 Task:  Click on Hockey In the Cross-Check Hockey League click on  Pick Sheet Your name Mia Mitchell Team name Oshawa Generals and  Email softage.2@softage.net Period 1 - 3 Point Game Arizona Coyotes Period 1 - 2 Point Game New York Islanders Period 1 - 1 Point Game New Jersey Devils Period 2 - 3 Point Game Nashville Predators Period 2 - 2 Point Game Montreal Canadiens Period 2 - 1 Point Game Minnesota Wild Period 3 - 3 Point Game Los Angeles Kings Period 3 - 2 Point Game Florida Panthers Period 3 - 1 Point Game Edmonton Oilers Submit pick sheet
Action: Mouse moved to (645, 243)
Screenshot: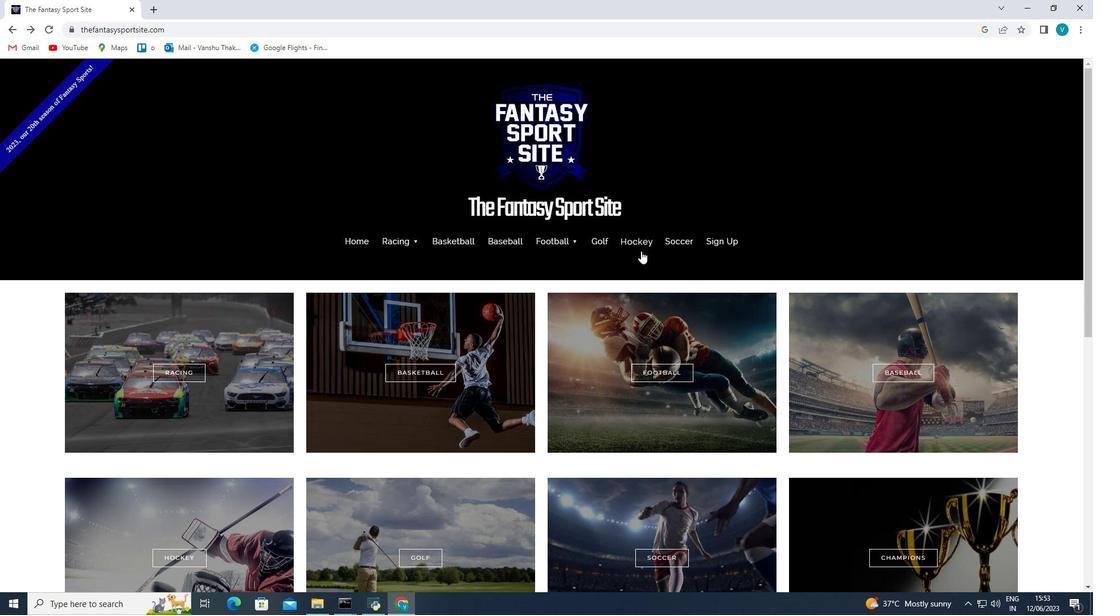 
Action: Mouse pressed left at (645, 243)
Screenshot: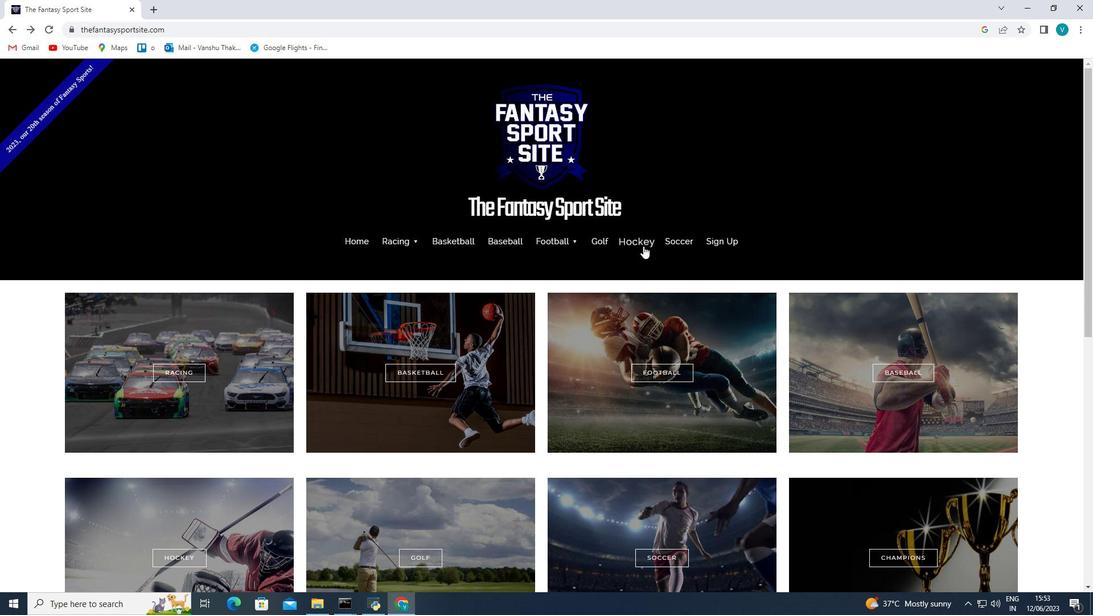 
Action: Mouse moved to (350, 376)
Screenshot: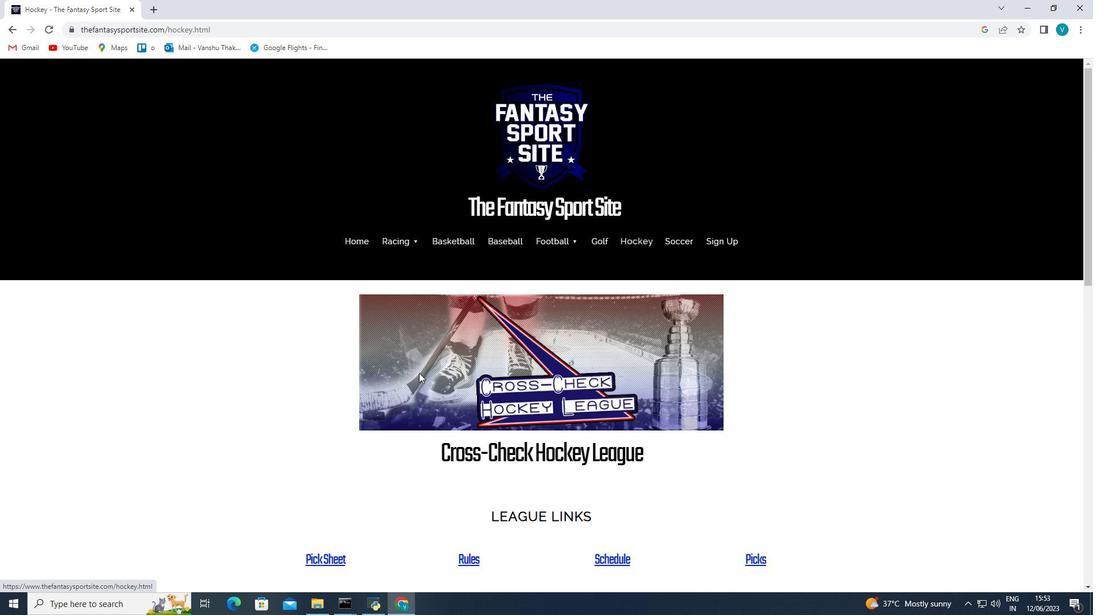 
Action: Mouse scrolled (350, 375) with delta (0, 0)
Screenshot: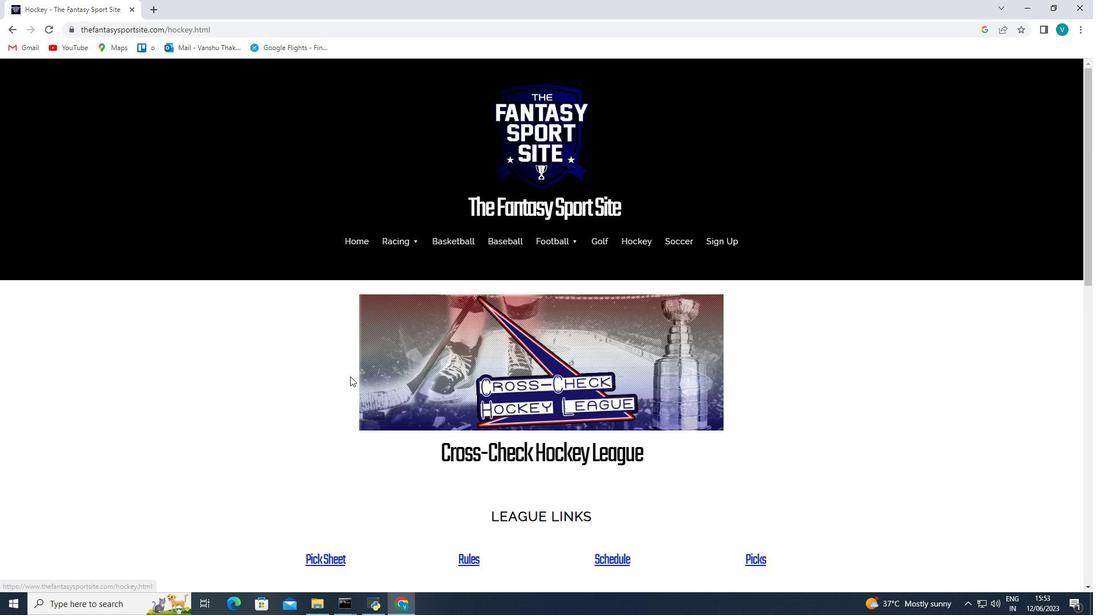 
Action: Mouse scrolled (350, 375) with delta (0, 0)
Screenshot: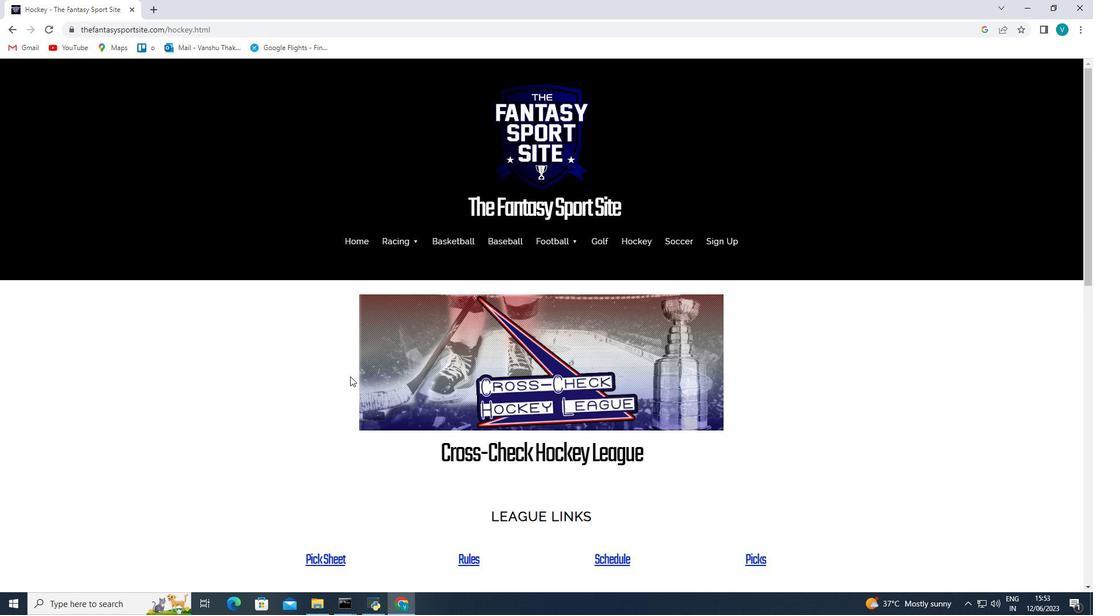 
Action: Mouse moved to (319, 456)
Screenshot: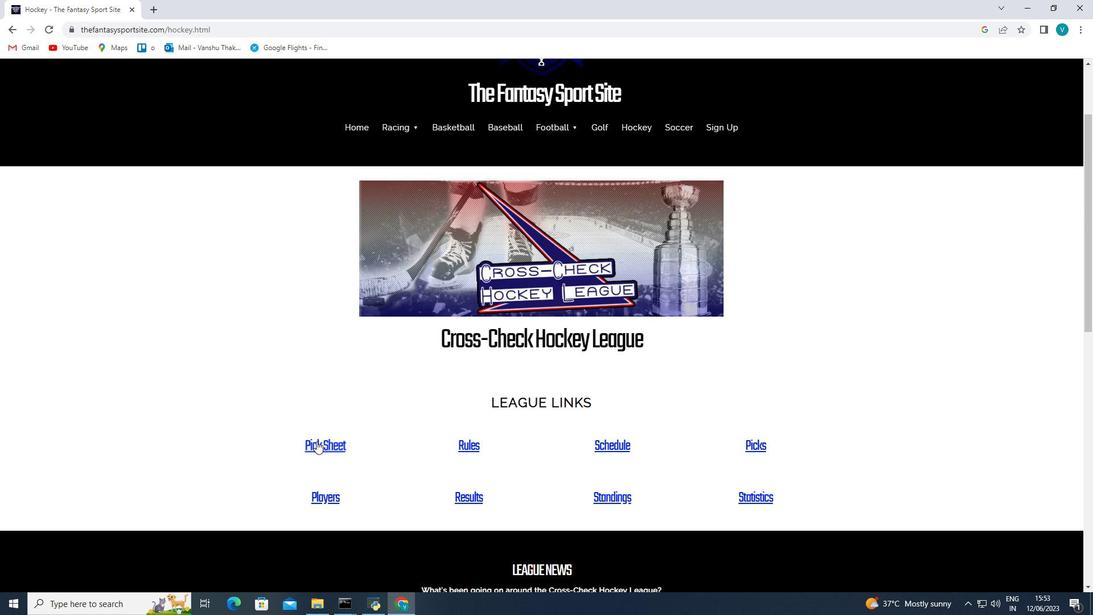 
Action: Mouse pressed left at (319, 456)
Screenshot: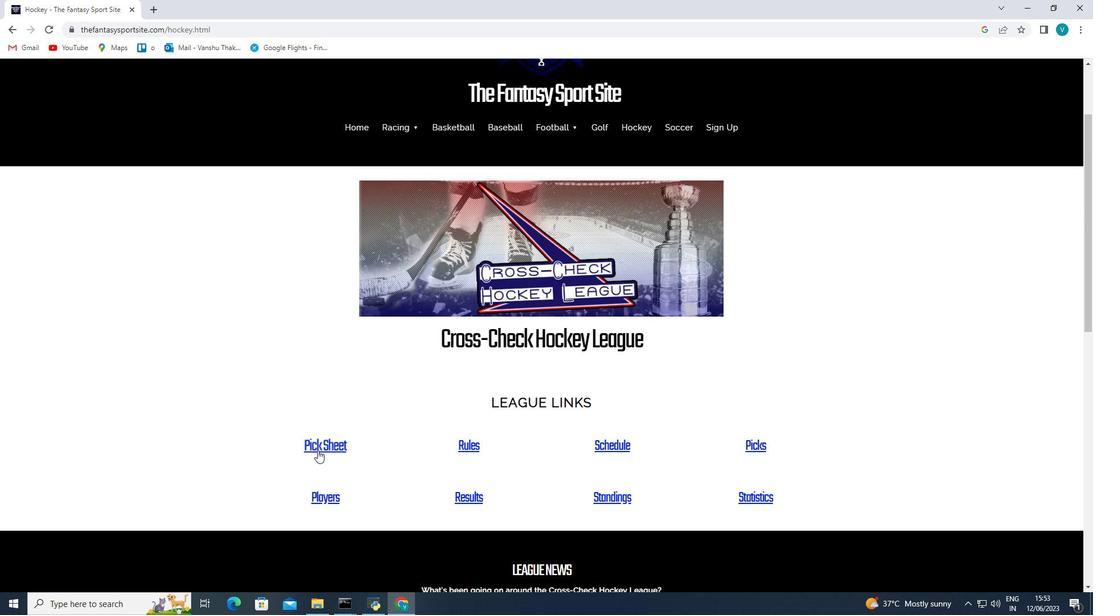 
Action: Mouse moved to (473, 428)
Screenshot: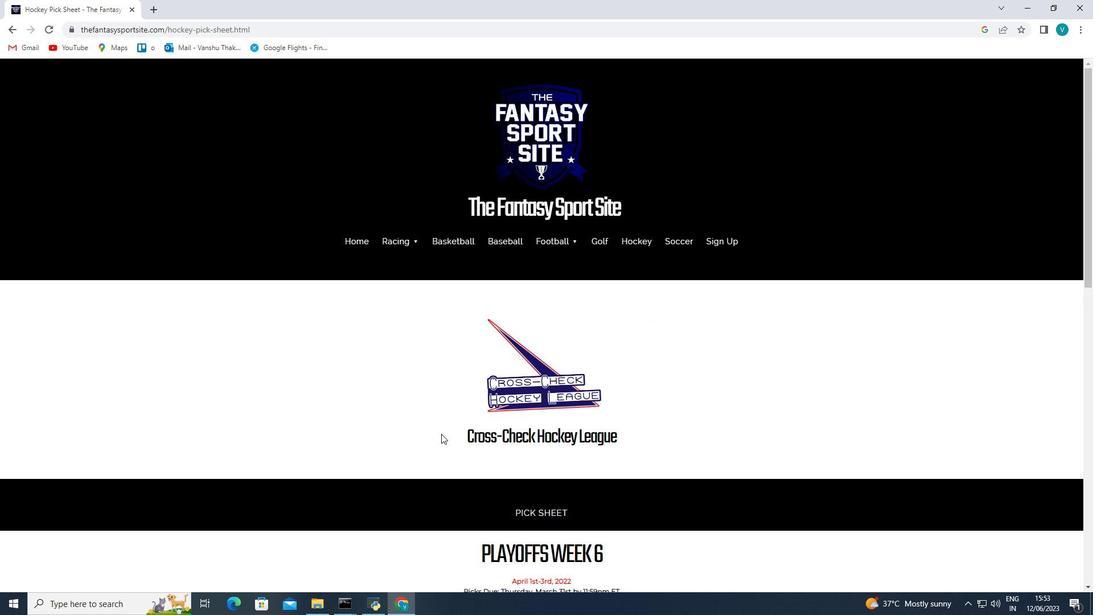 
Action: Mouse scrolled (473, 428) with delta (0, 0)
Screenshot: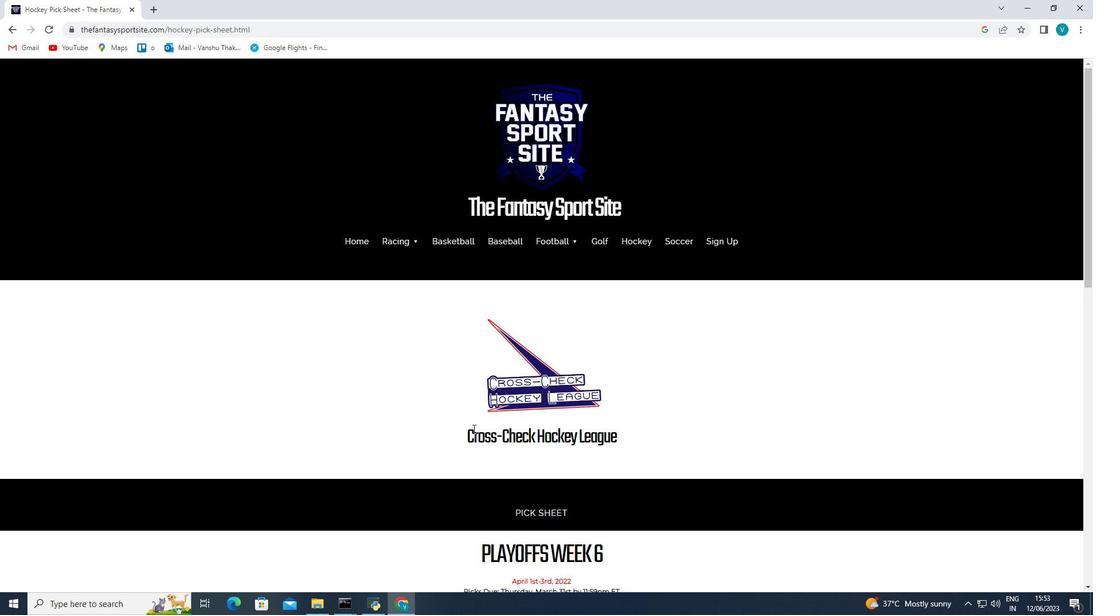 
Action: Mouse scrolled (473, 428) with delta (0, 0)
Screenshot: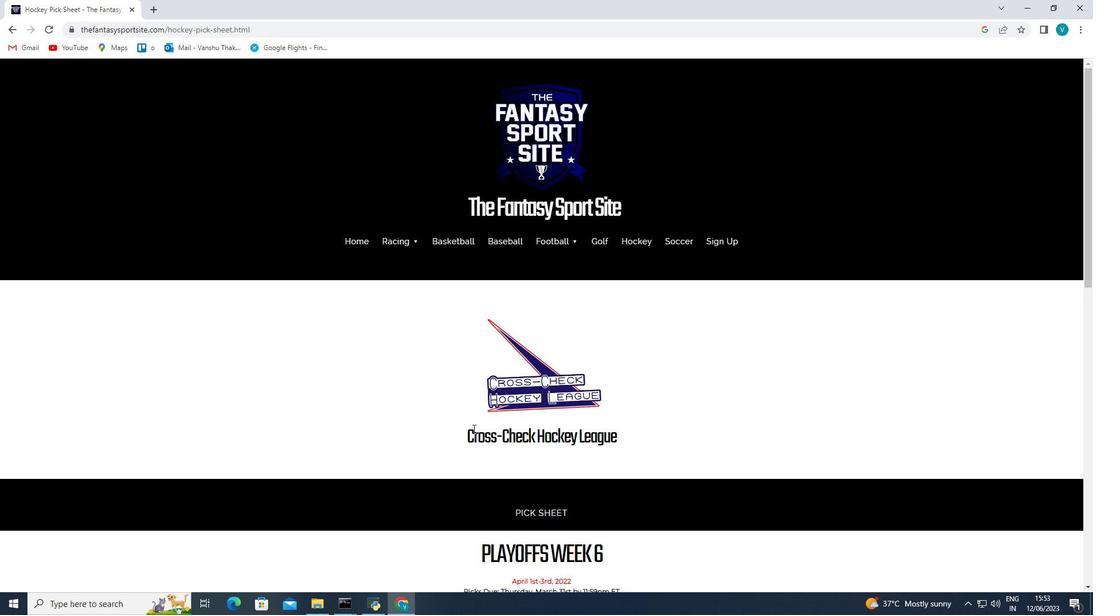 
Action: Mouse moved to (474, 428)
Screenshot: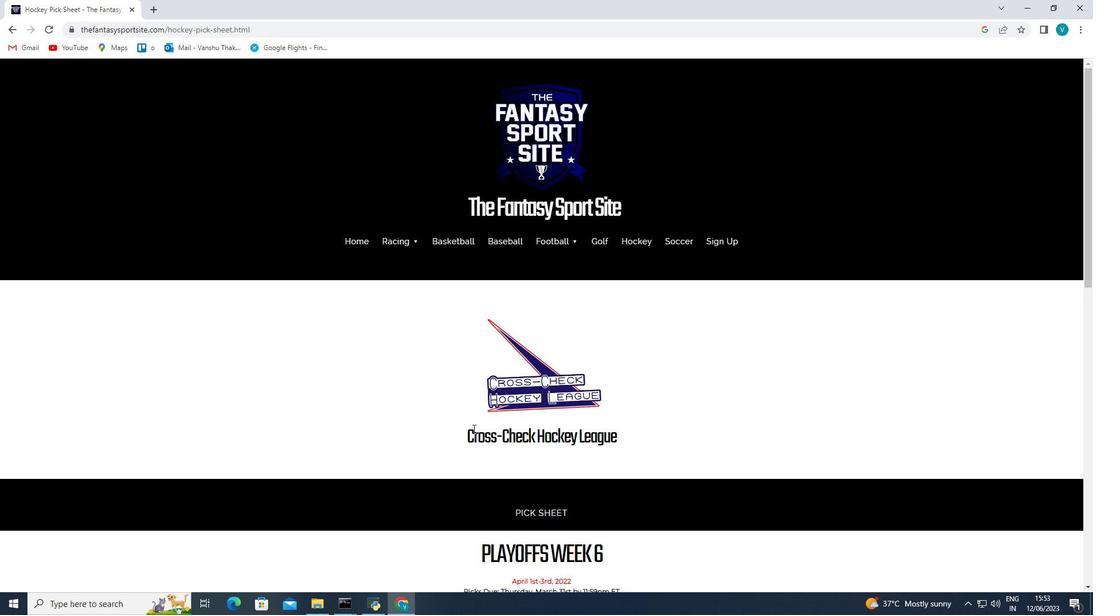 
Action: Mouse scrolled (474, 428) with delta (0, 0)
Screenshot: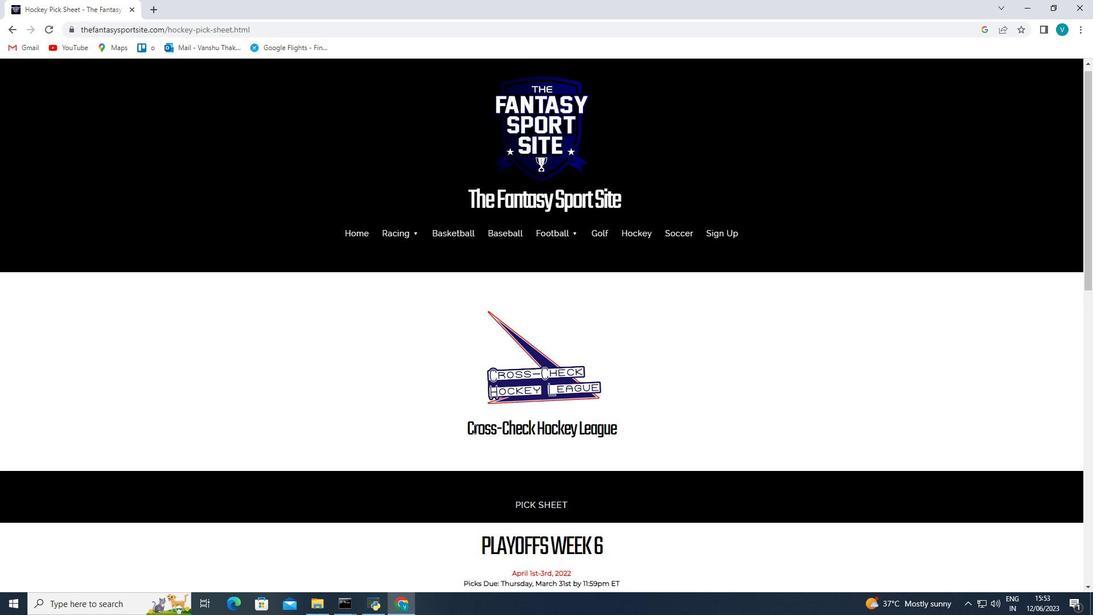 
Action: Mouse scrolled (474, 428) with delta (0, 0)
Screenshot: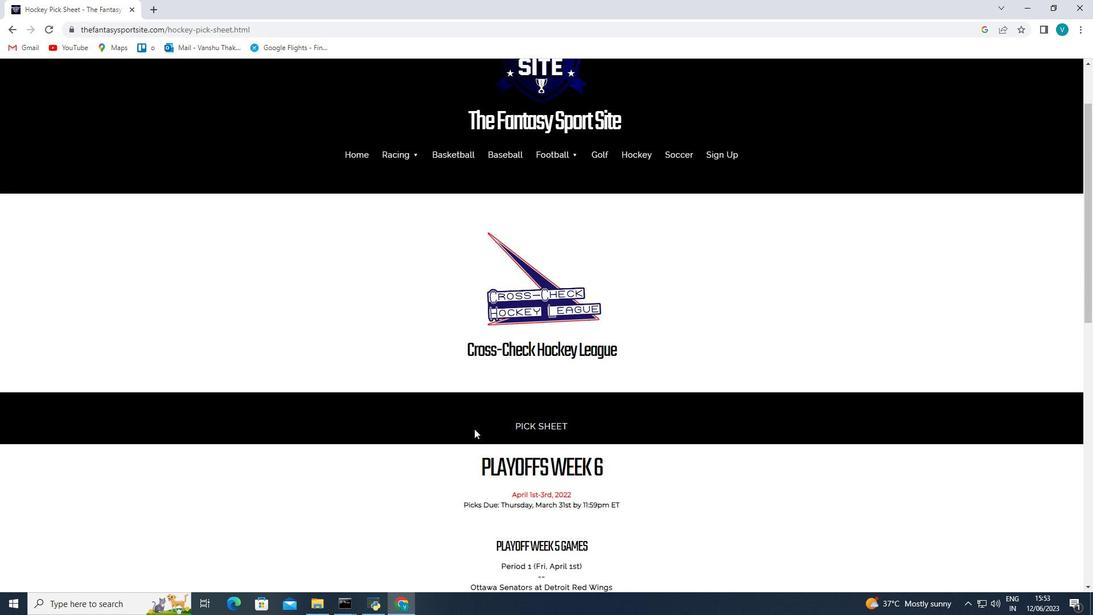 
Action: Mouse scrolled (474, 428) with delta (0, 0)
Screenshot: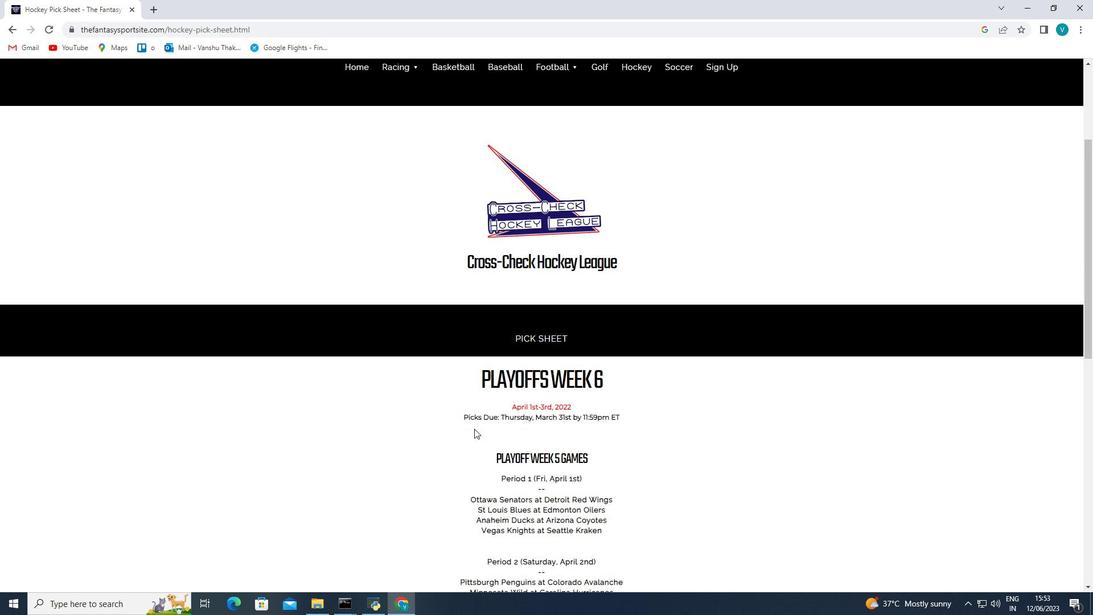 
Action: Mouse scrolled (474, 428) with delta (0, 0)
Screenshot: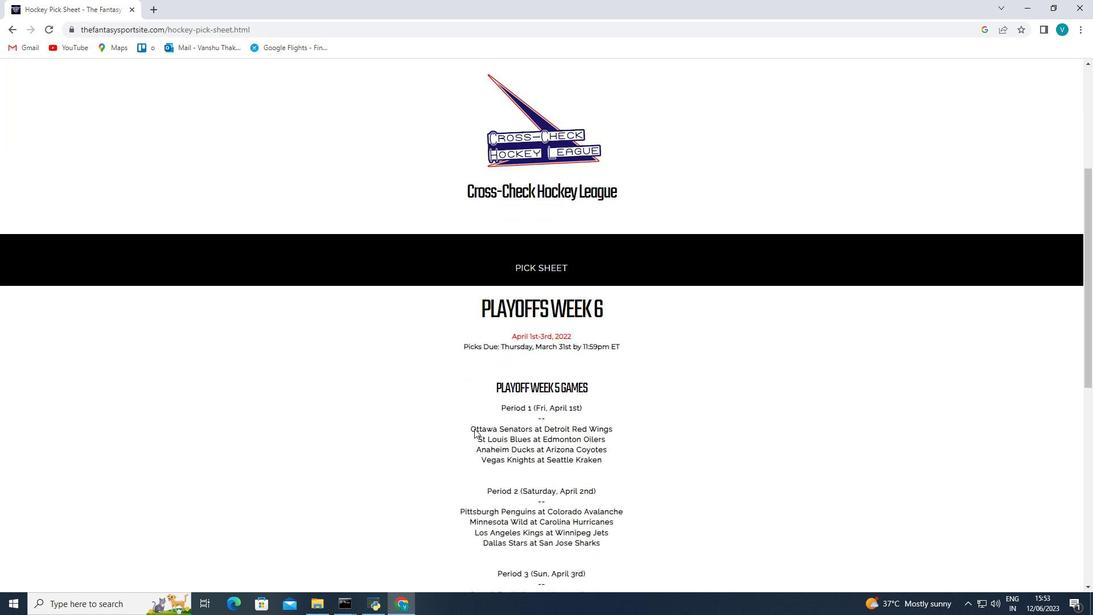 
Action: Mouse moved to (477, 428)
Screenshot: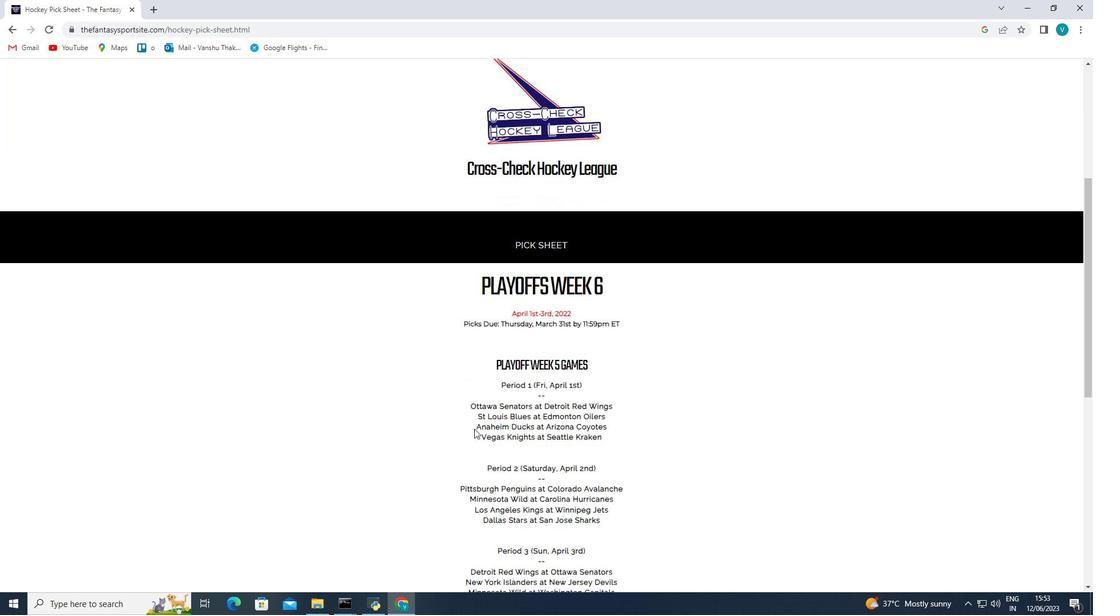
Action: Mouse scrolled (477, 428) with delta (0, 0)
Screenshot: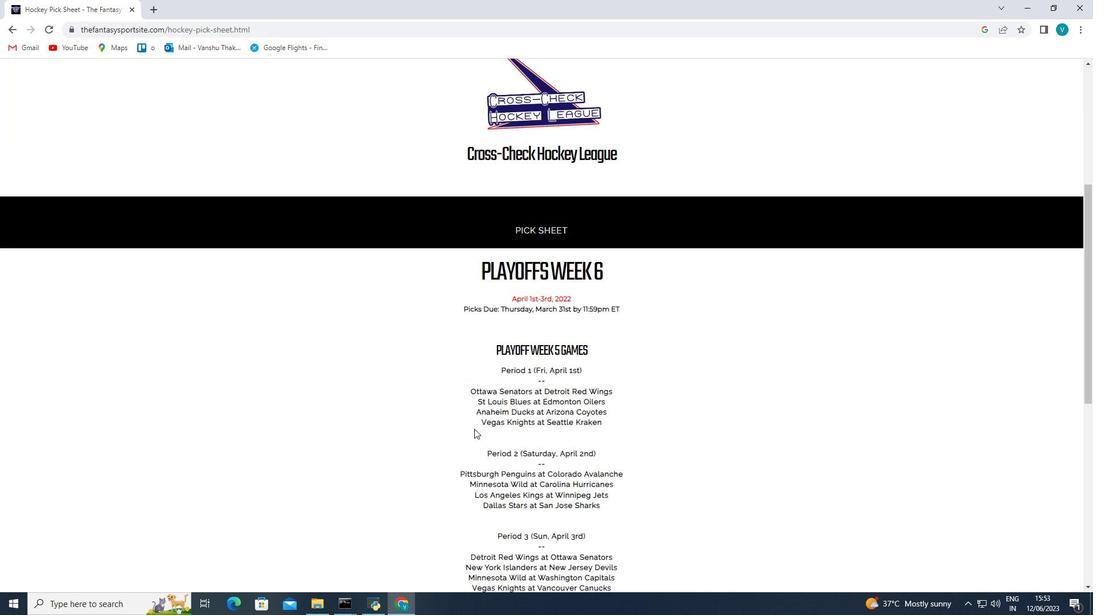 
Action: Mouse moved to (481, 428)
Screenshot: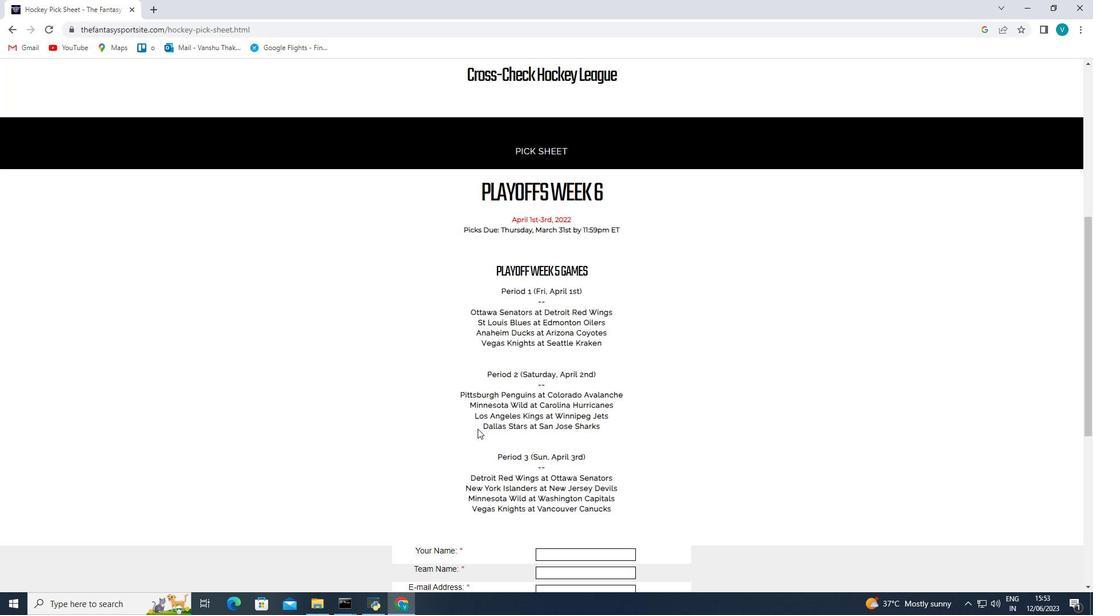 
Action: Mouse scrolled (481, 428) with delta (0, 0)
Screenshot: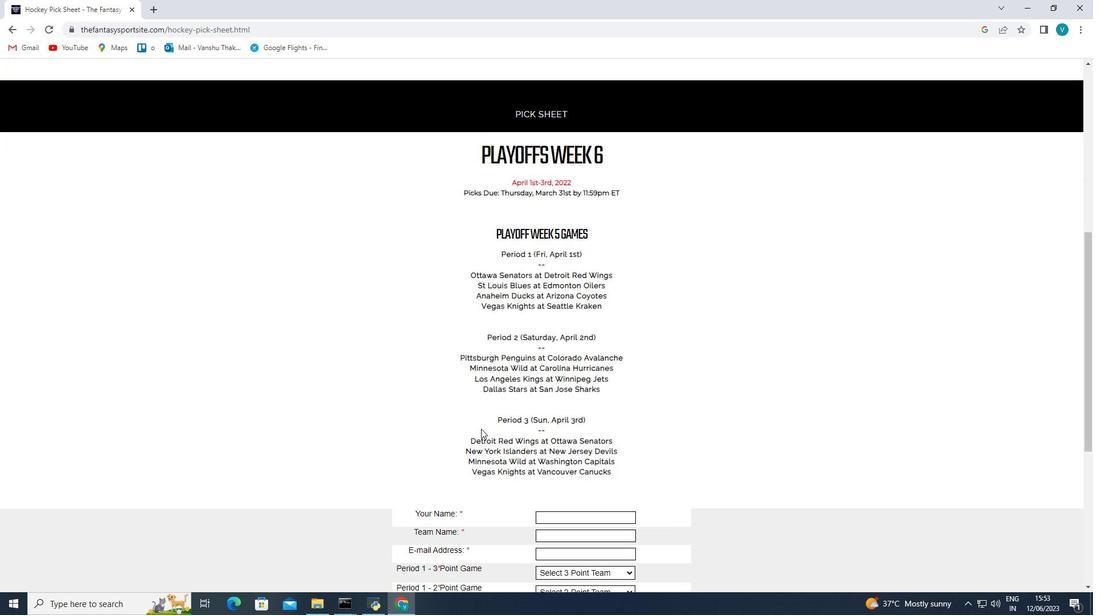 
Action: Mouse scrolled (481, 428) with delta (0, 0)
Screenshot: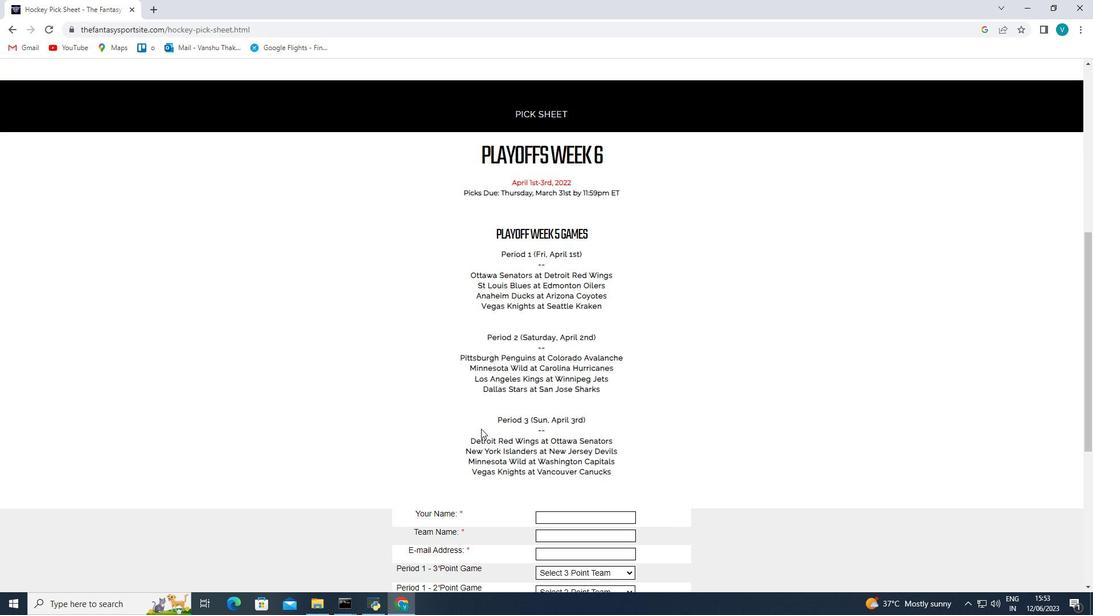 
Action: Mouse scrolled (481, 428) with delta (0, 0)
Screenshot: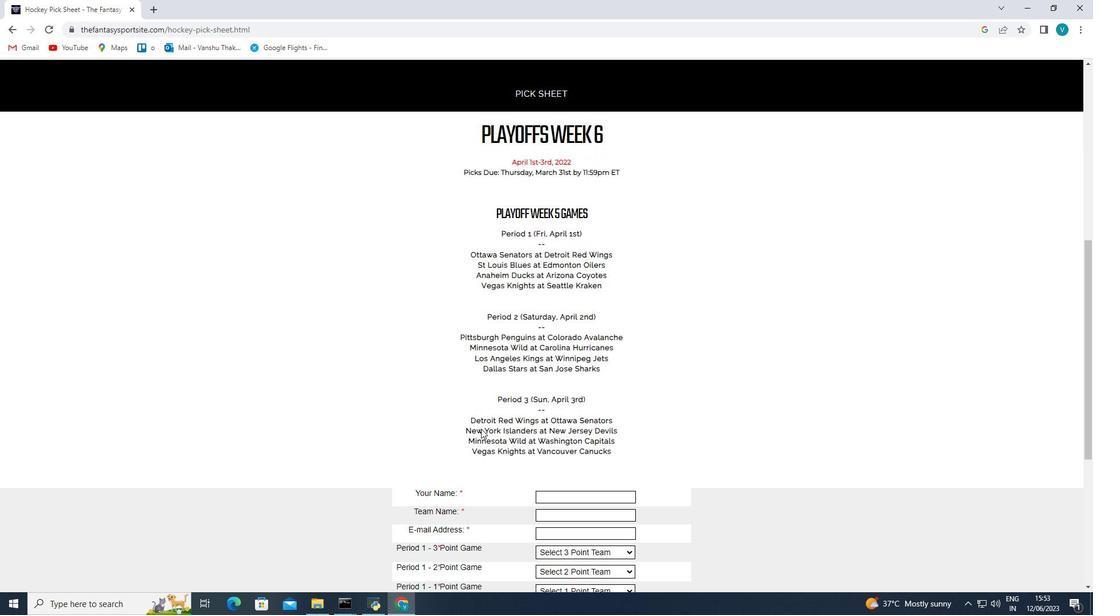 
Action: Mouse scrolled (481, 428) with delta (0, 0)
Screenshot: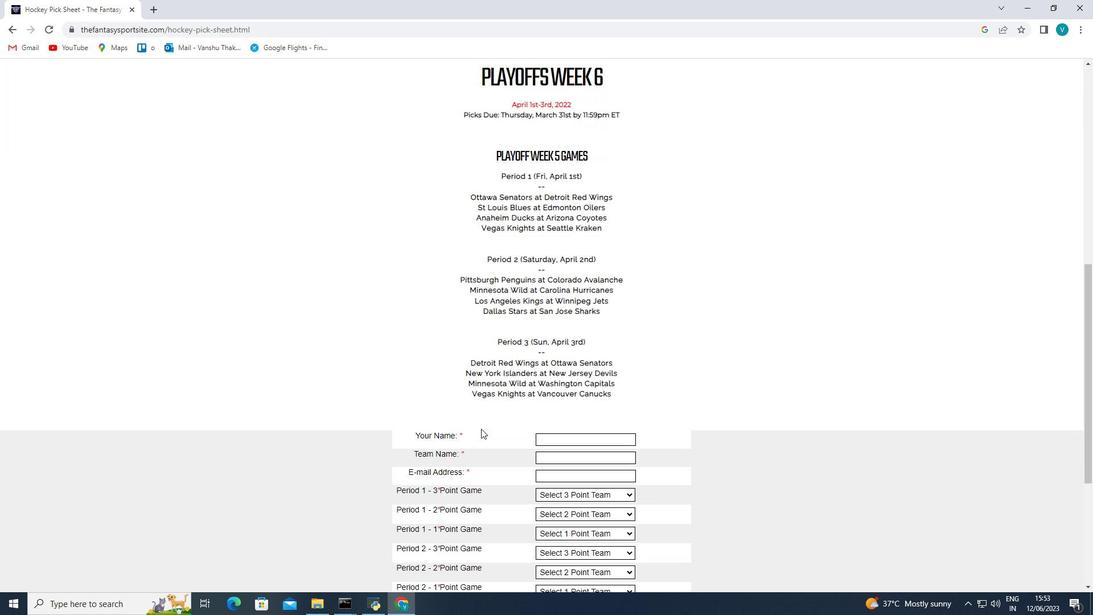 
Action: Mouse moved to (572, 290)
Screenshot: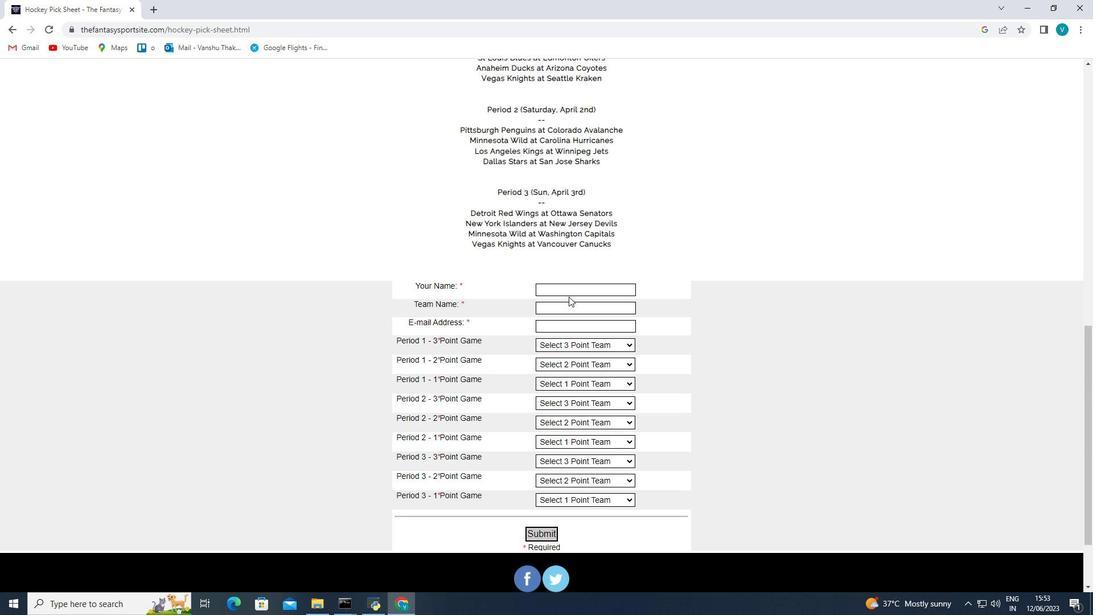 
Action: Mouse pressed left at (572, 290)
Screenshot: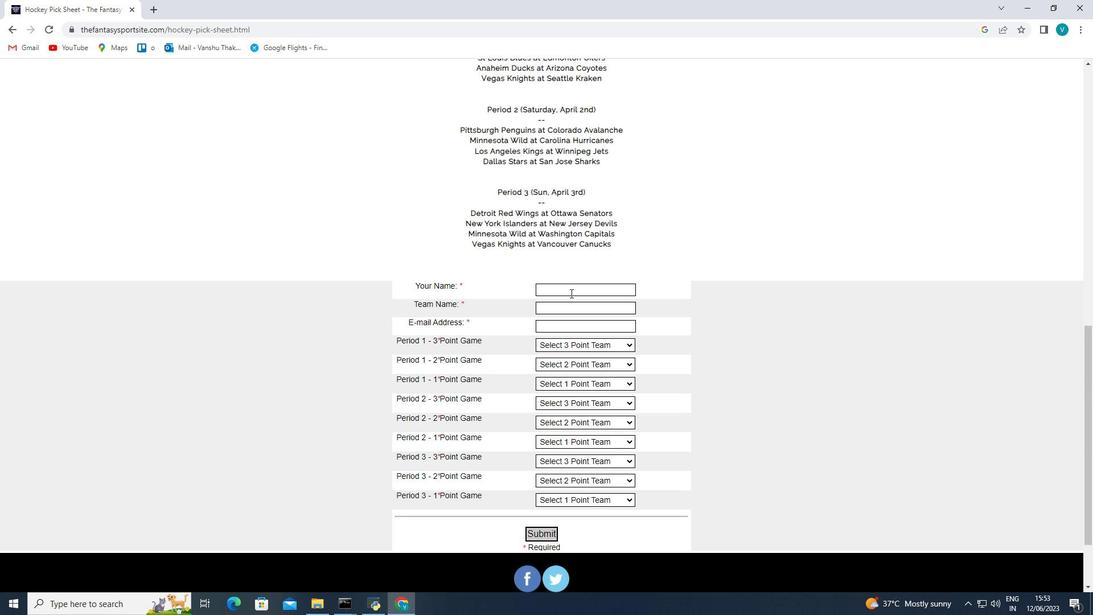 
Action: Key pressed <Key.shift>Mia<Key.space><Key.shift>Mitchell
Screenshot: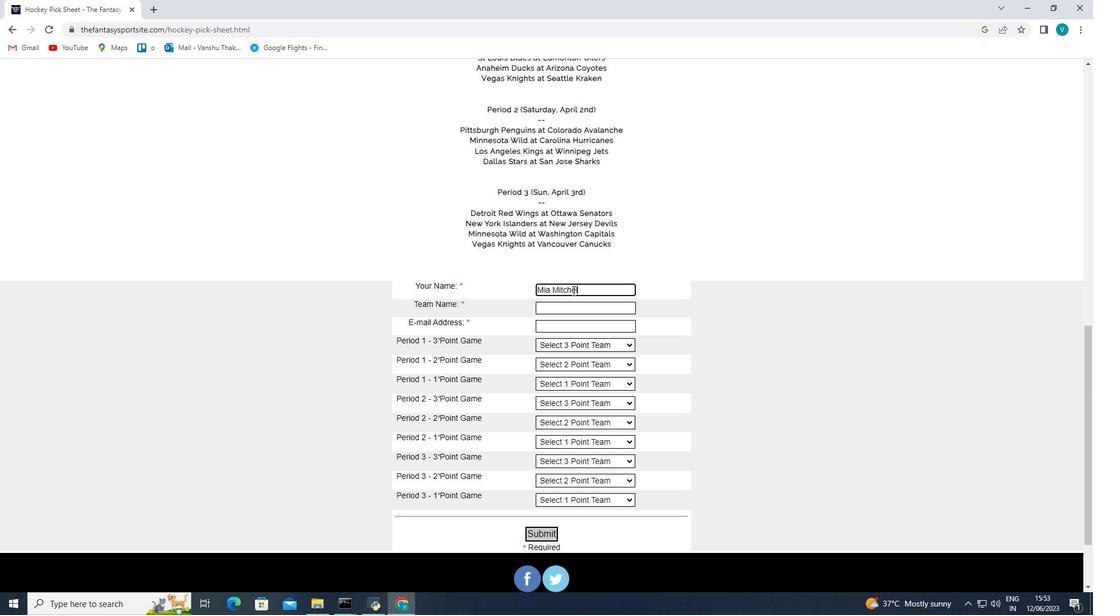 
Action: Mouse moved to (582, 302)
Screenshot: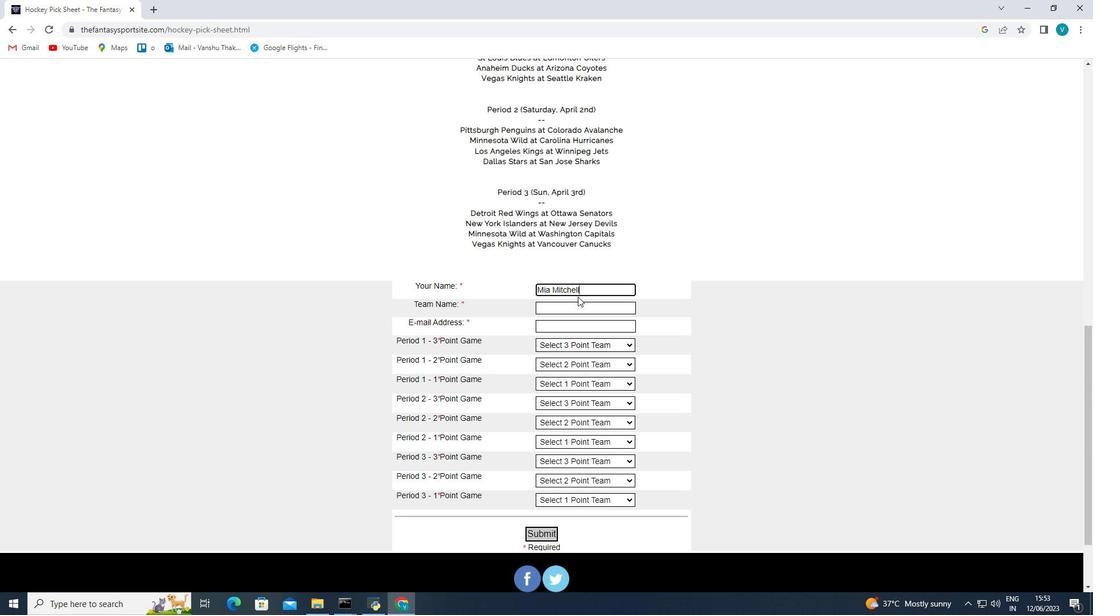 
Action: Mouse pressed left at (582, 302)
Screenshot: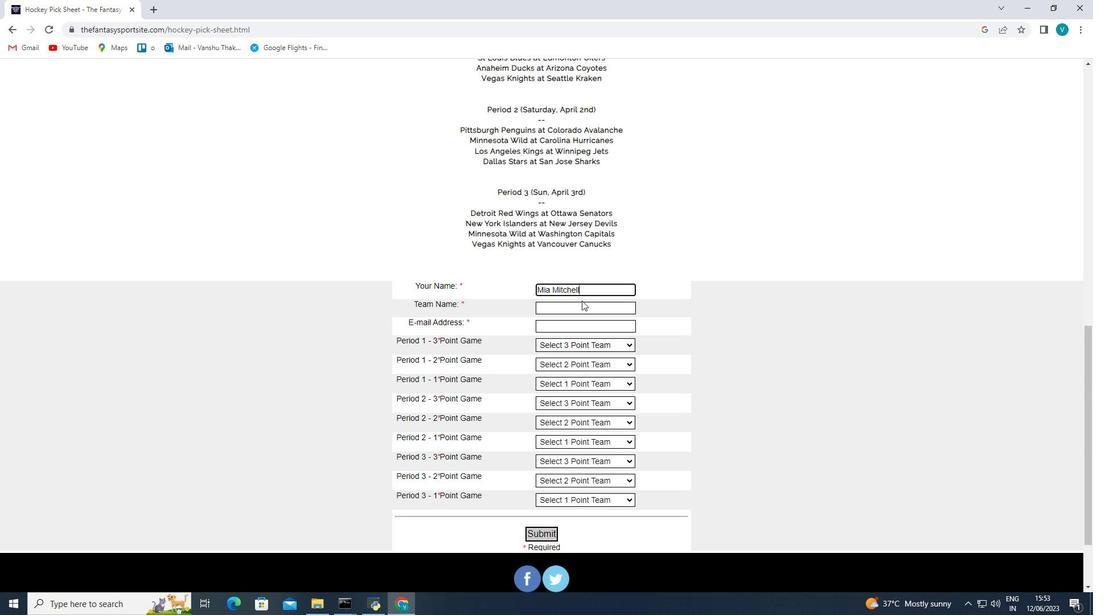 
Action: Key pressed <Key.shift>Oshawa<Key.space><Key.shift>Generals
Screenshot: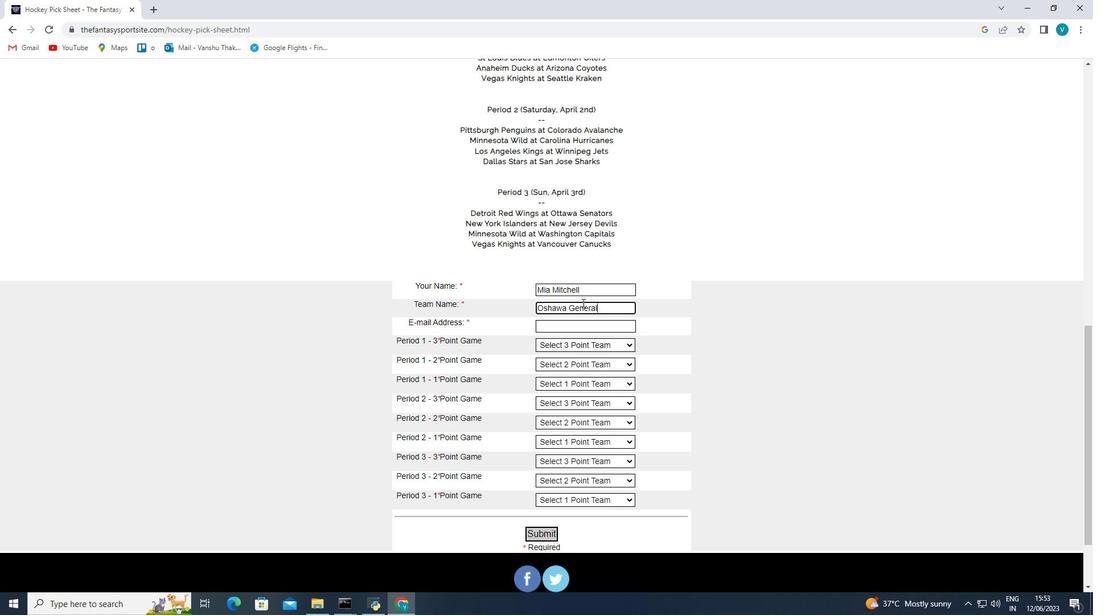 
Action: Mouse moved to (608, 323)
Screenshot: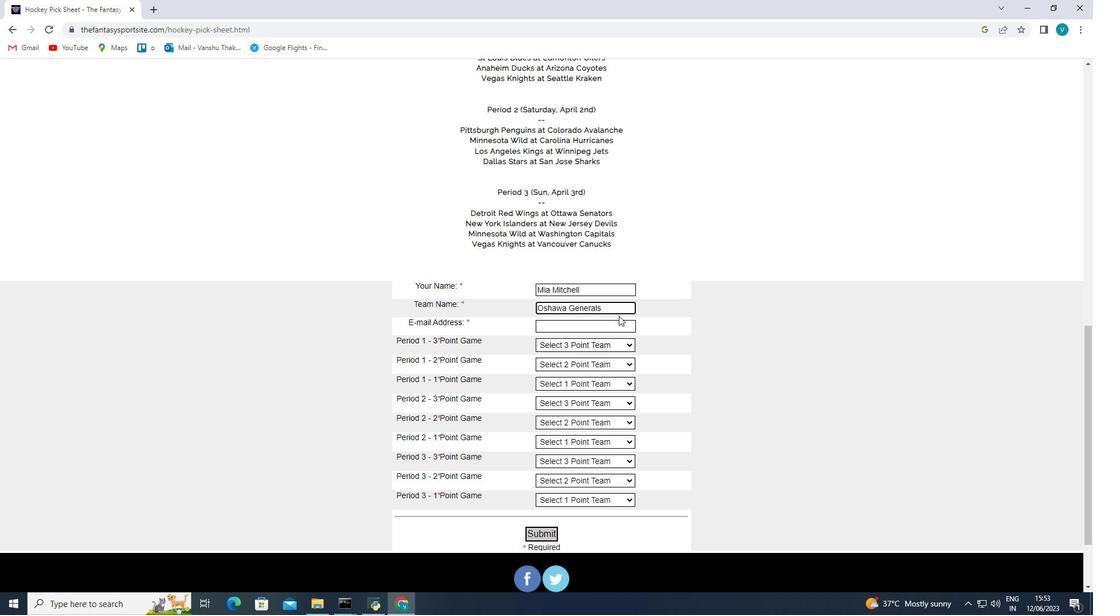 
Action: Mouse pressed left at (608, 323)
Screenshot: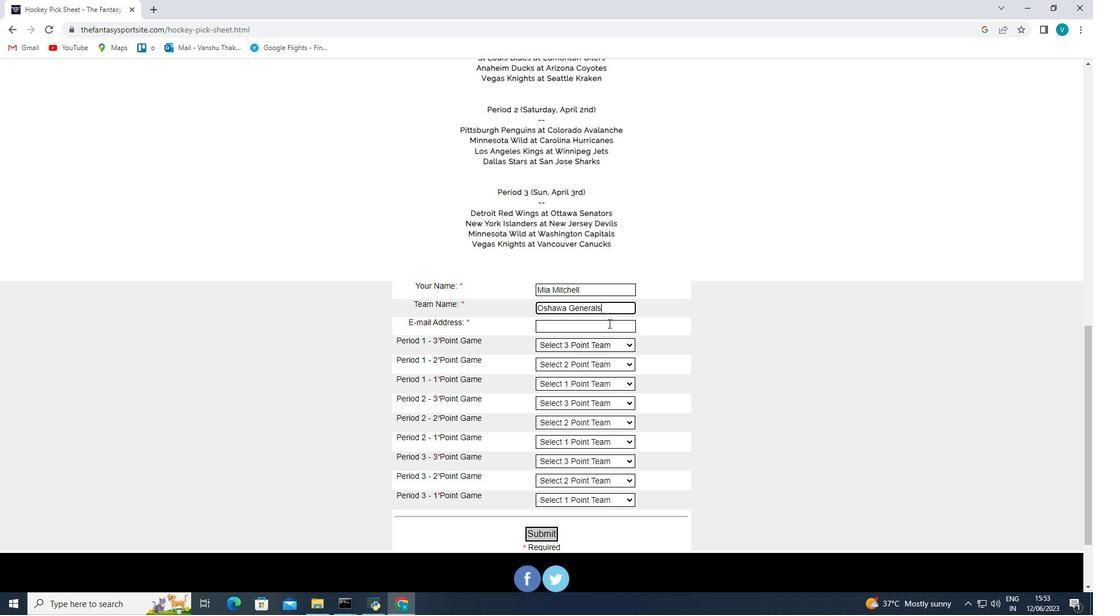 
Action: Key pressed softage.2<Key.shift><Key.shift><Key.shift><Key.shift><Key.shift><Key.shift>@softage.net
Screenshot: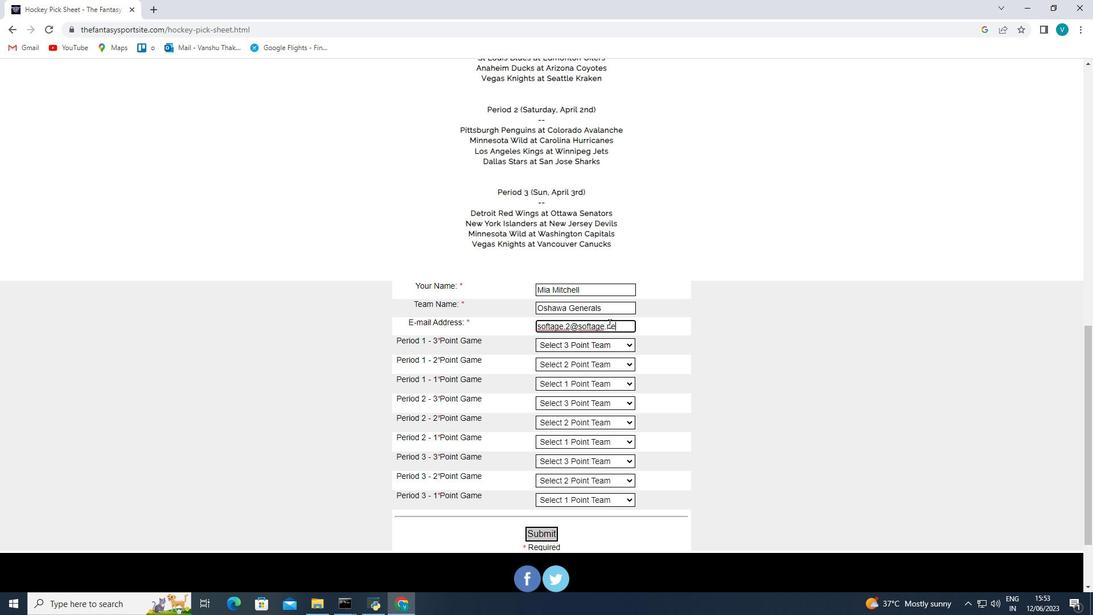 
Action: Mouse moved to (596, 346)
Screenshot: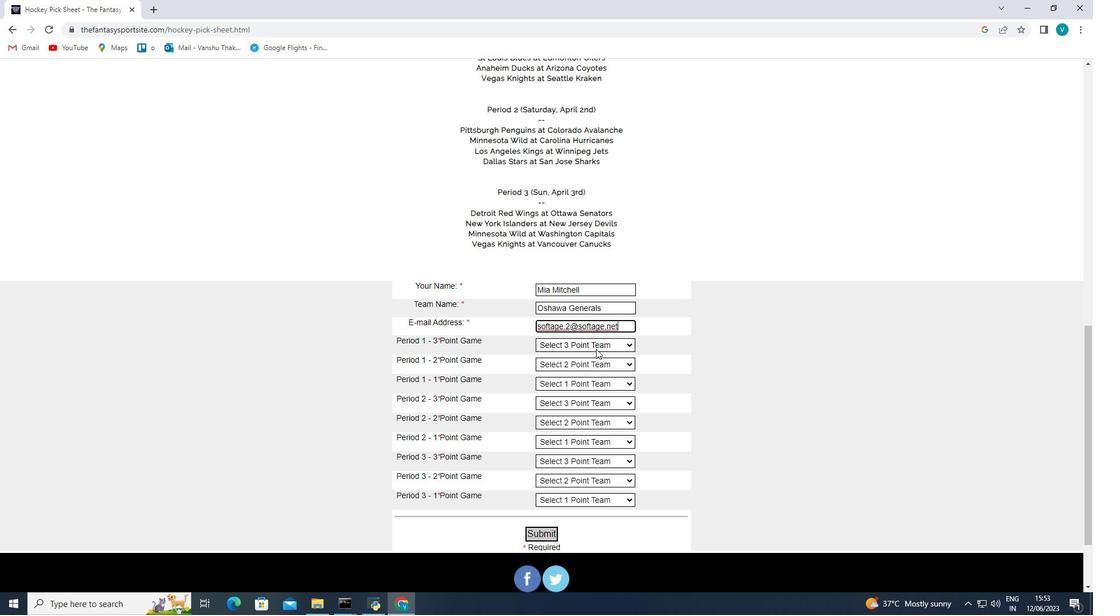 
Action: Mouse pressed left at (596, 346)
Screenshot: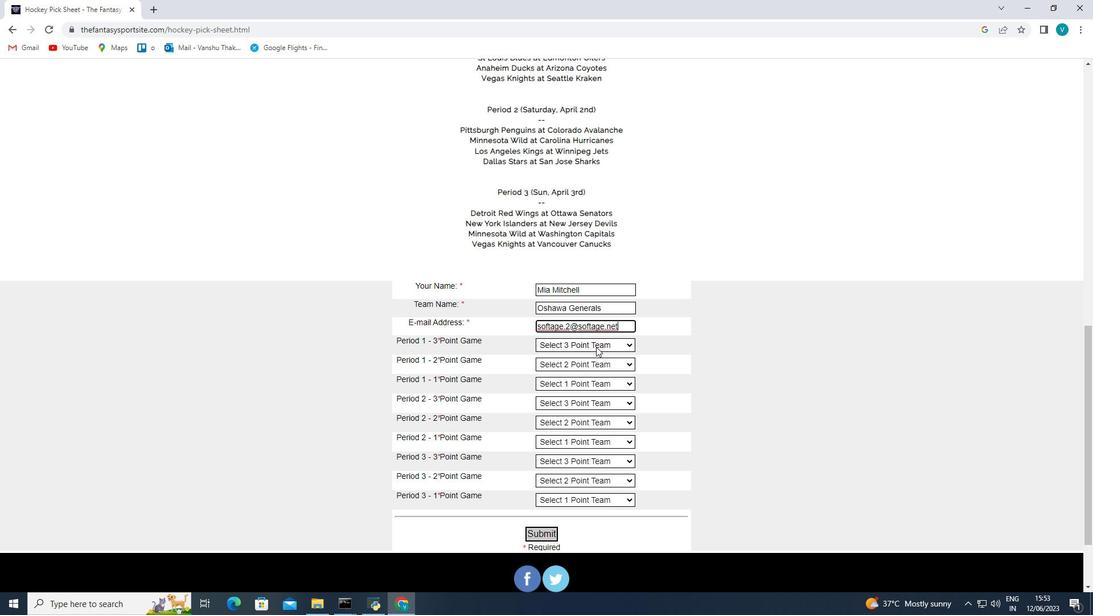 
Action: Mouse moved to (592, 379)
Screenshot: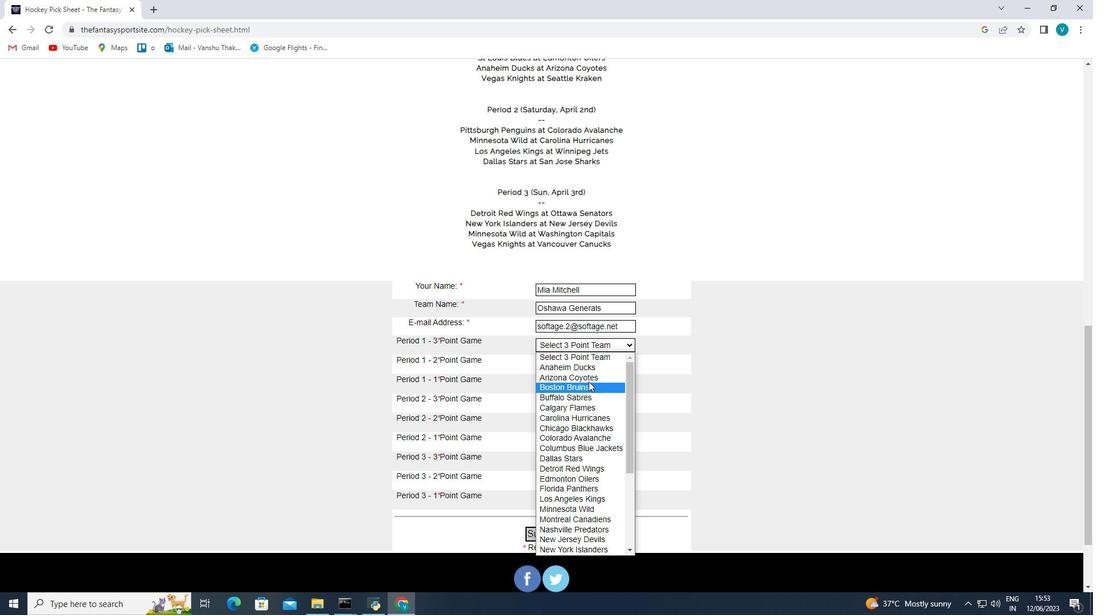 
Action: Mouse pressed left at (592, 379)
Screenshot: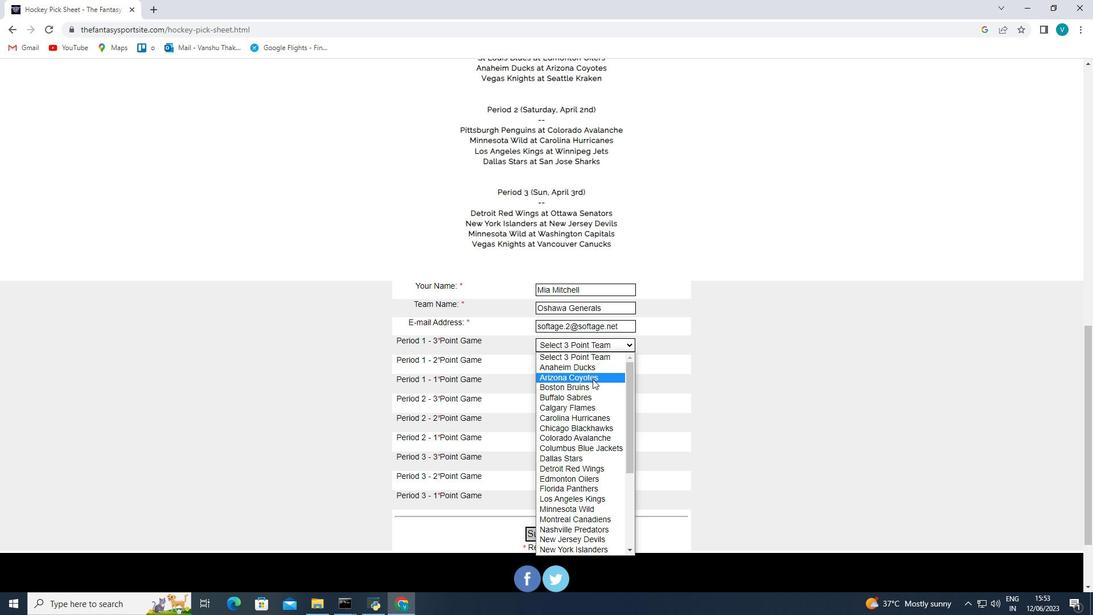 
Action: Mouse moved to (608, 370)
Screenshot: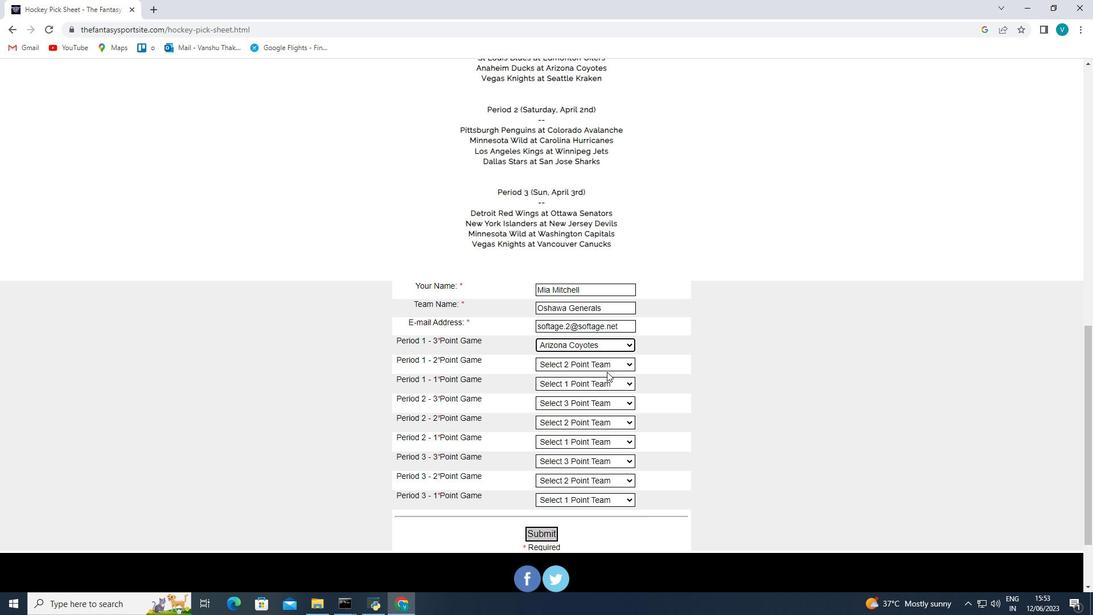
Action: Mouse pressed left at (608, 370)
Screenshot: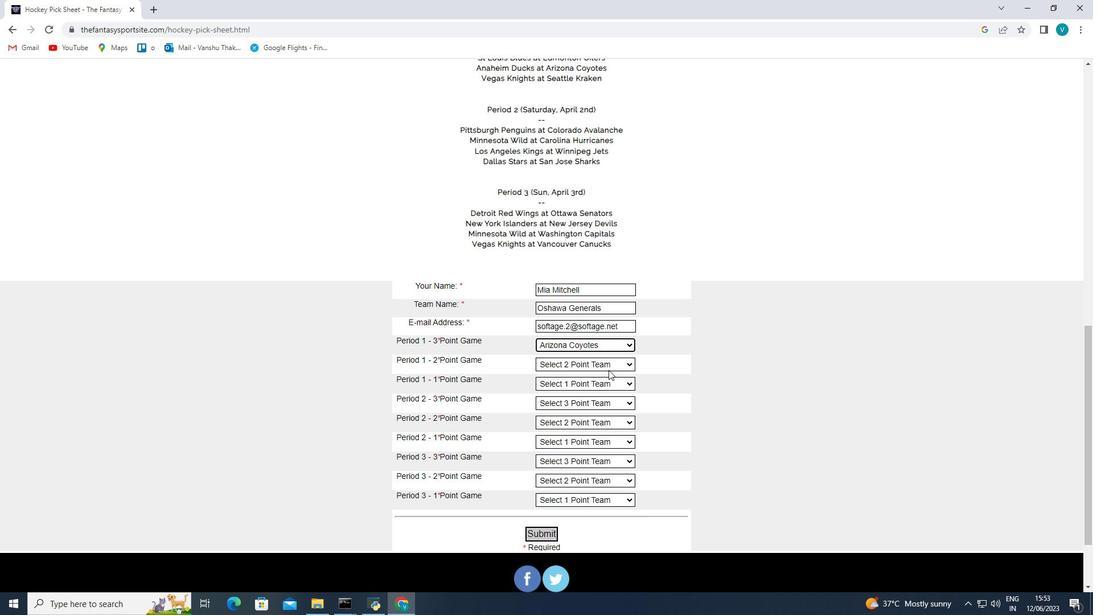 
Action: Mouse moved to (592, 566)
Screenshot: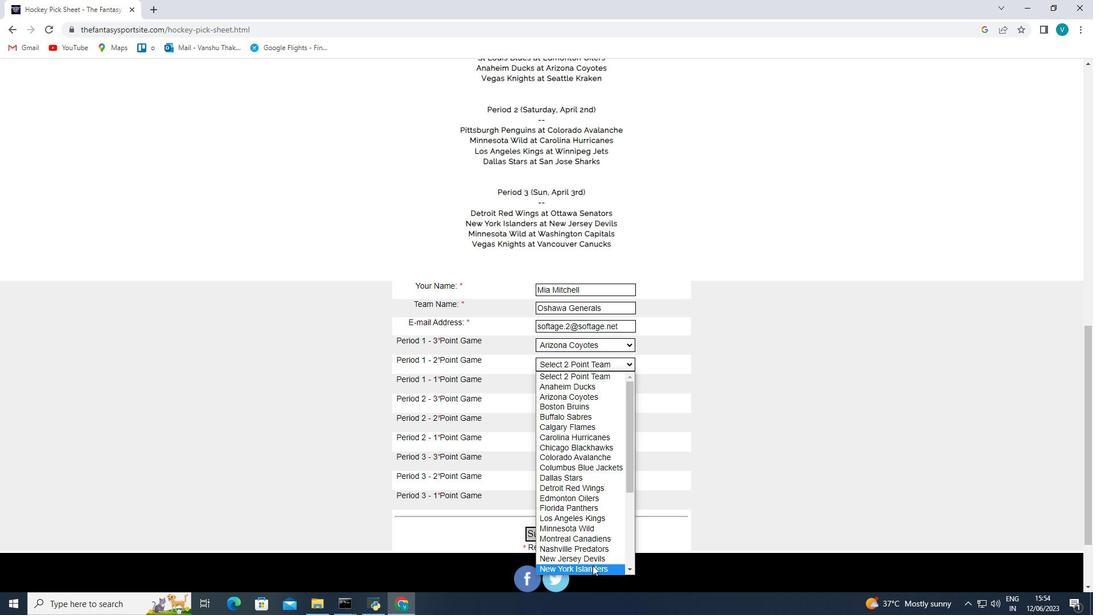 
Action: Mouse pressed left at (592, 566)
Screenshot: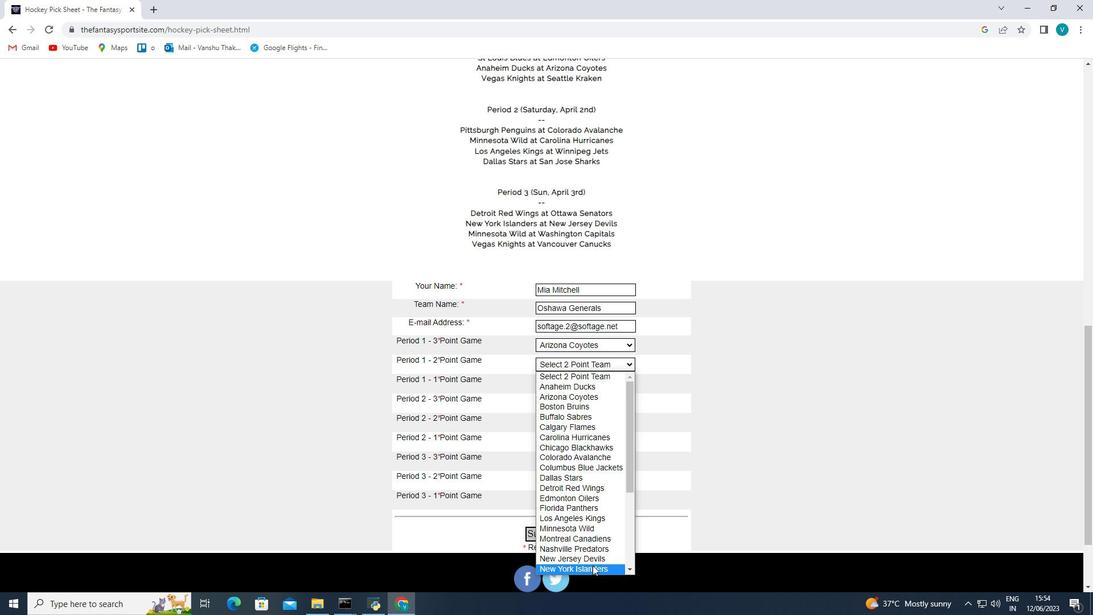 
Action: Mouse moved to (607, 386)
Screenshot: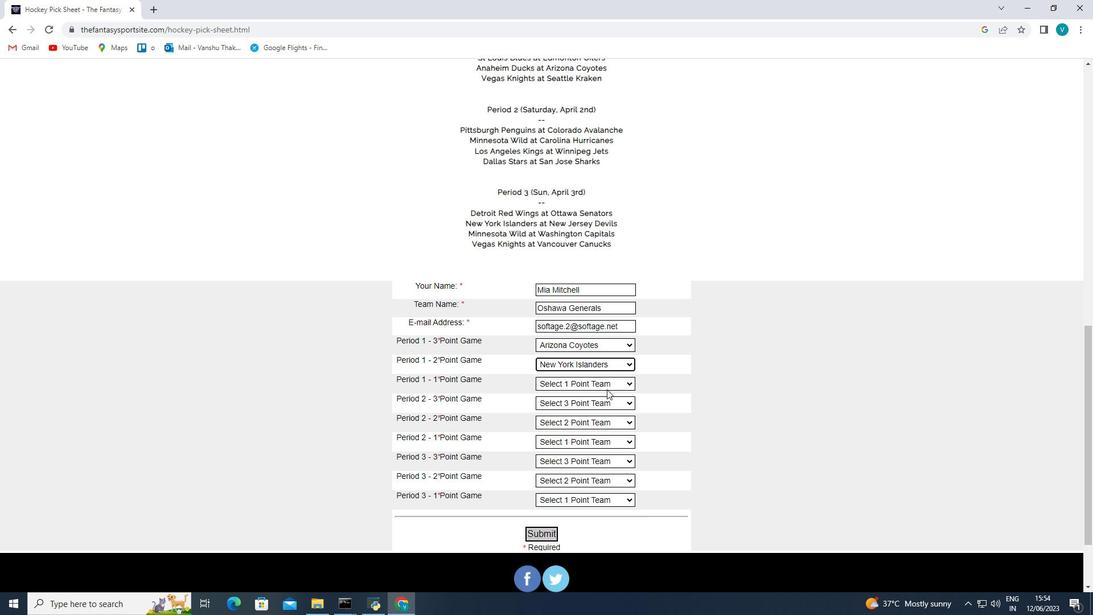 
Action: Mouse pressed left at (607, 386)
Screenshot: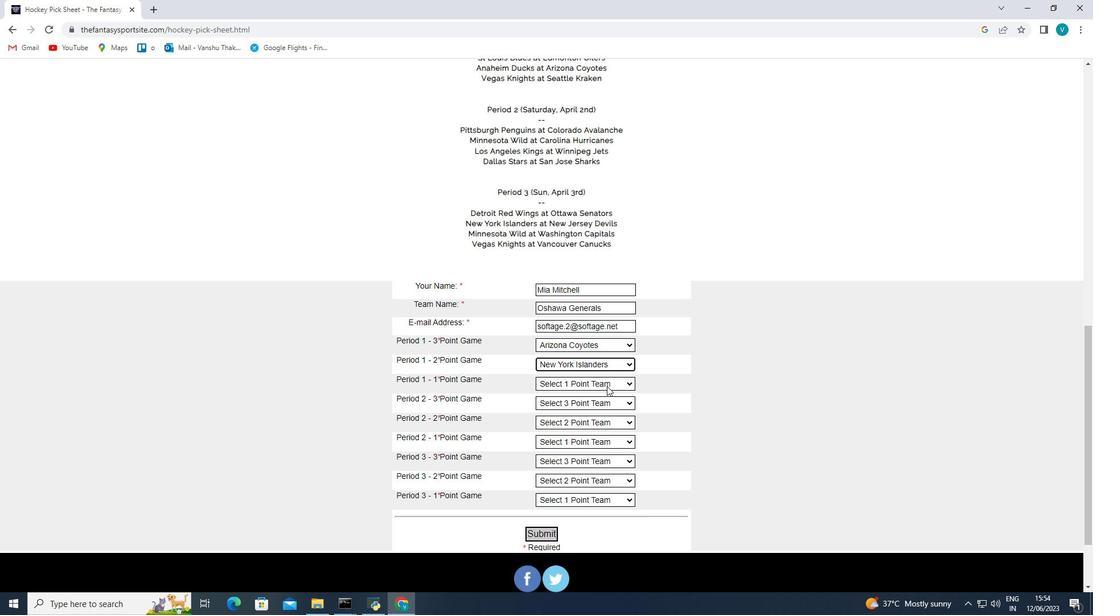 
Action: Mouse moved to (587, 312)
Screenshot: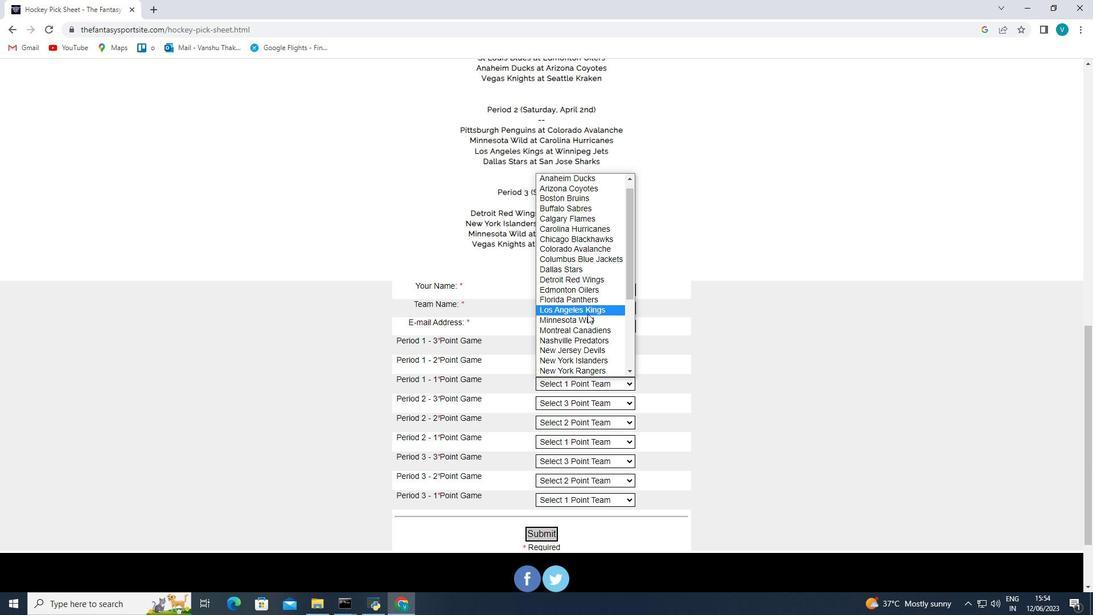 
Action: Mouse scrolled (587, 312) with delta (0, 0)
Screenshot: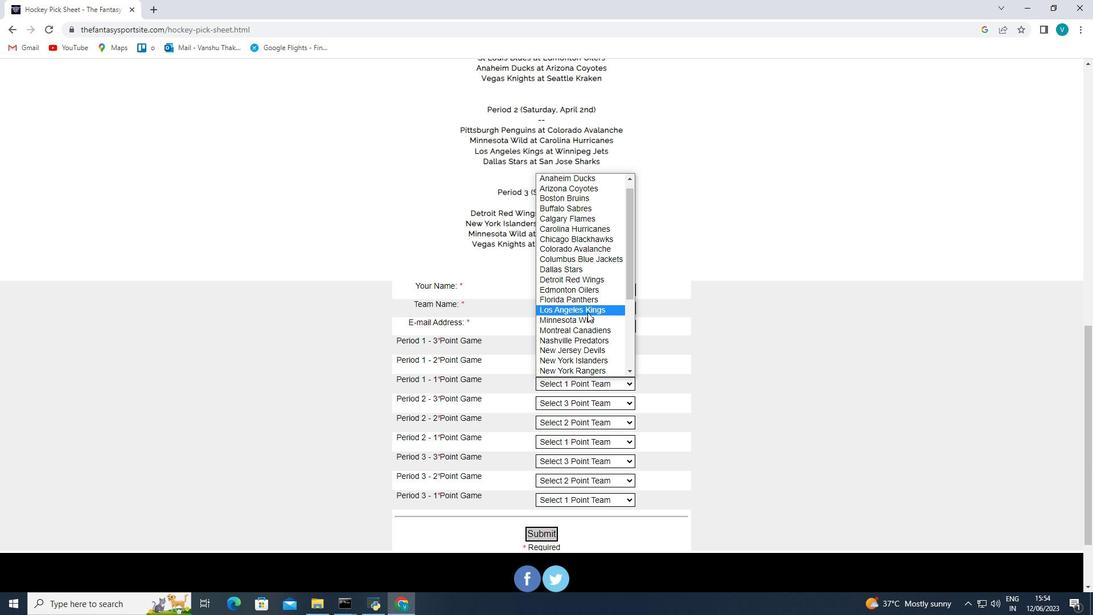 
Action: Mouse scrolled (587, 312) with delta (0, 0)
Screenshot: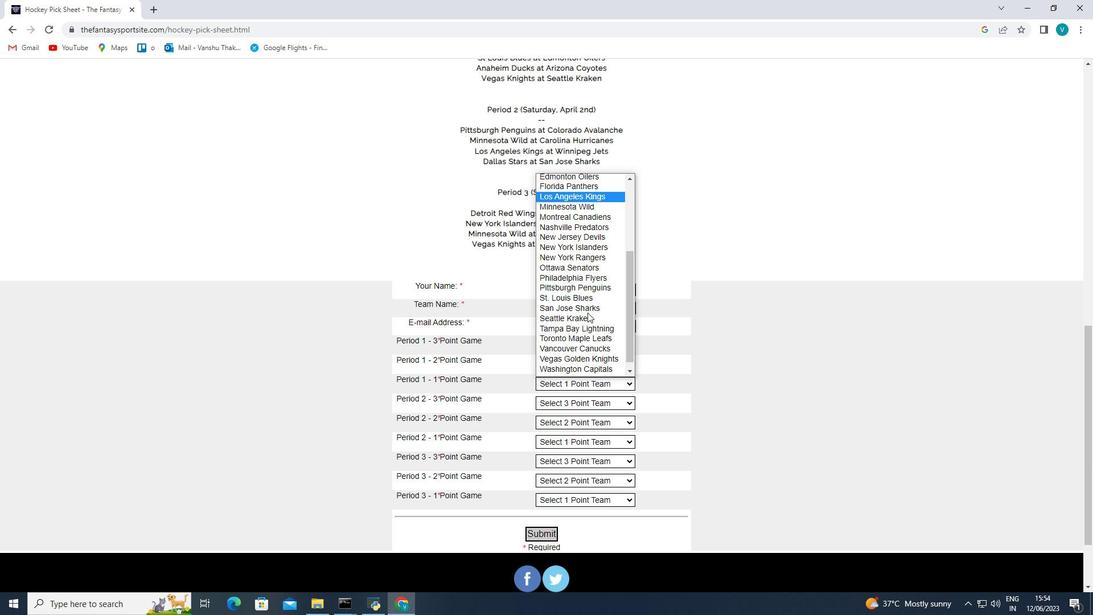 
Action: Mouse scrolled (587, 312) with delta (0, 0)
Screenshot: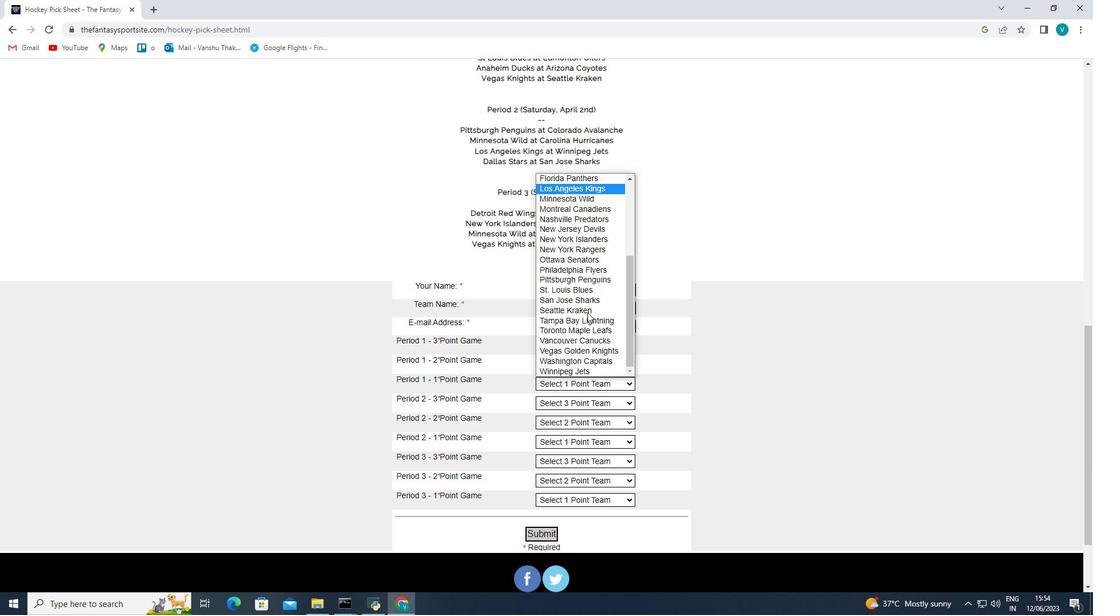 
Action: Mouse moved to (584, 291)
Screenshot: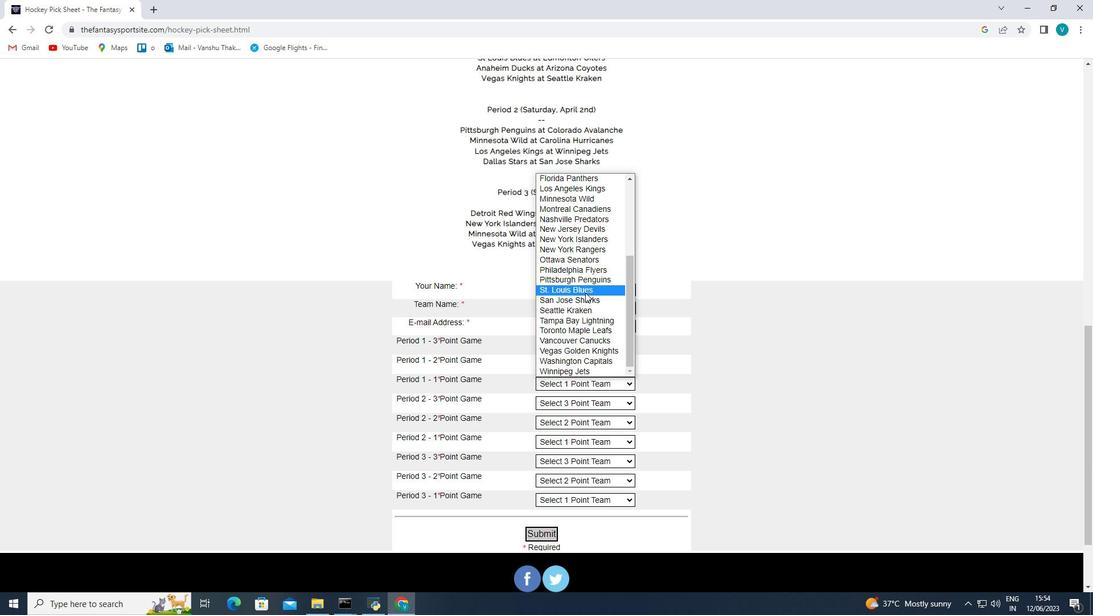 
Action: Mouse scrolled (584, 292) with delta (0, 0)
Screenshot: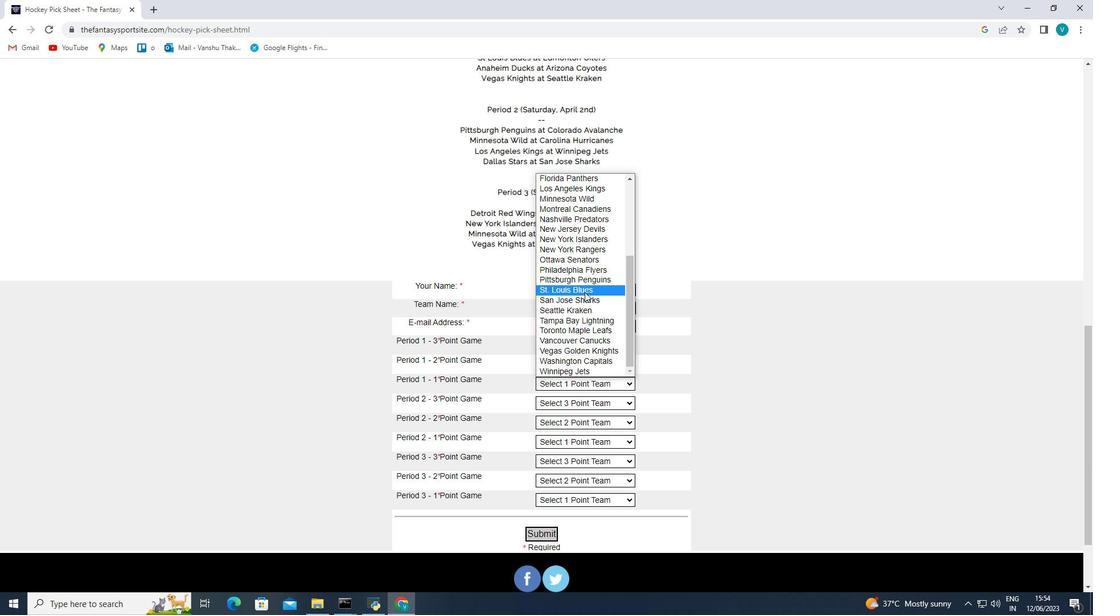 
Action: Mouse moved to (584, 291)
Screenshot: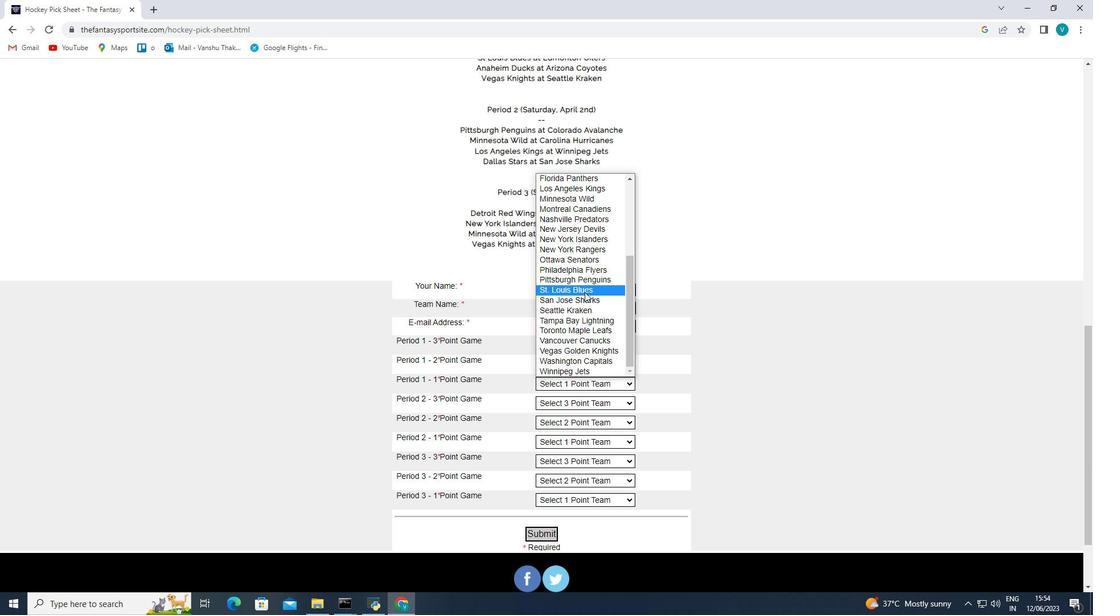 
Action: Mouse scrolled (584, 292) with delta (0, 0)
Screenshot: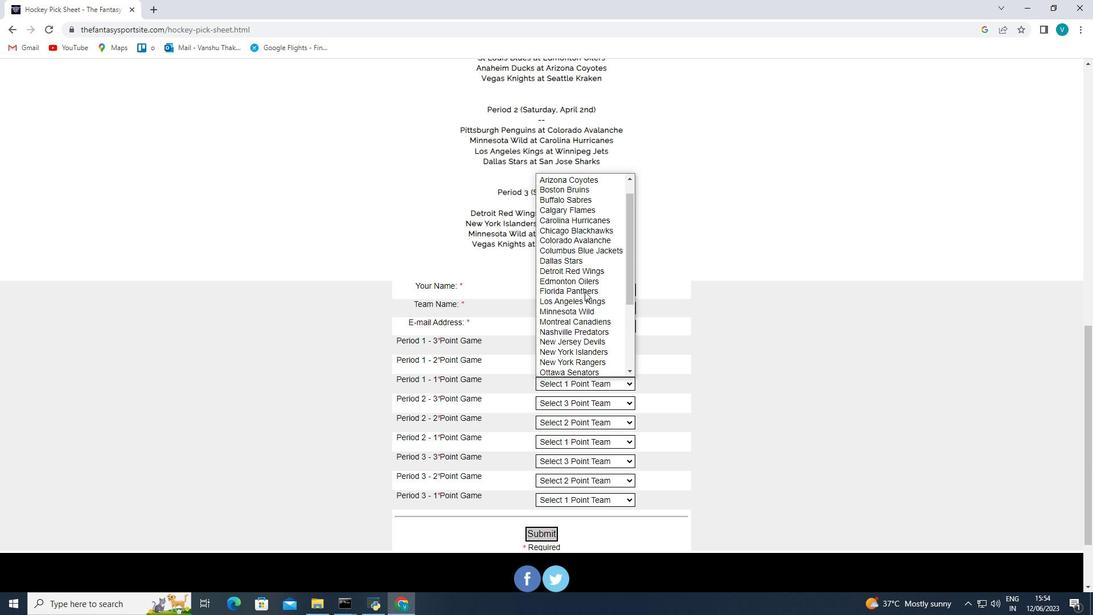 
Action: Mouse scrolled (584, 292) with delta (0, 0)
Screenshot: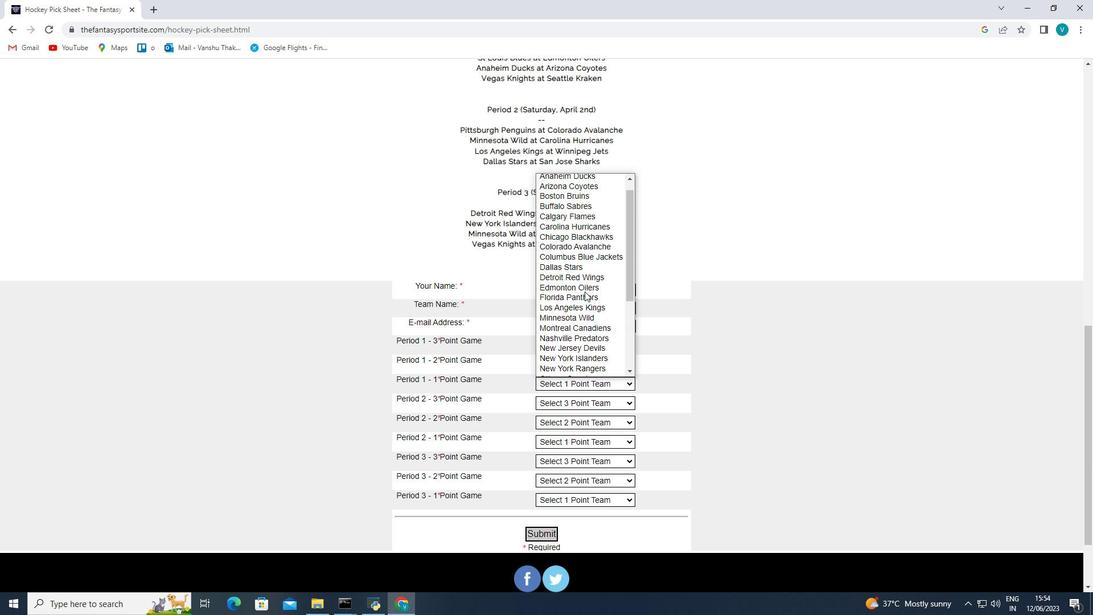 
Action: Mouse scrolled (584, 292) with delta (0, 0)
Screenshot: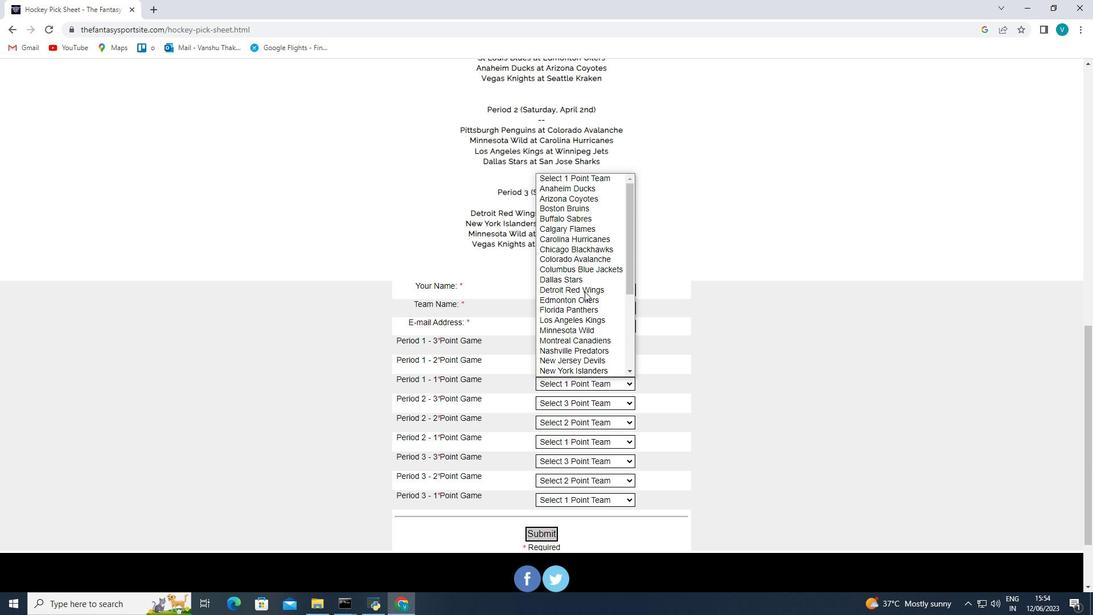 
Action: Mouse moved to (588, 279)
Screenshot: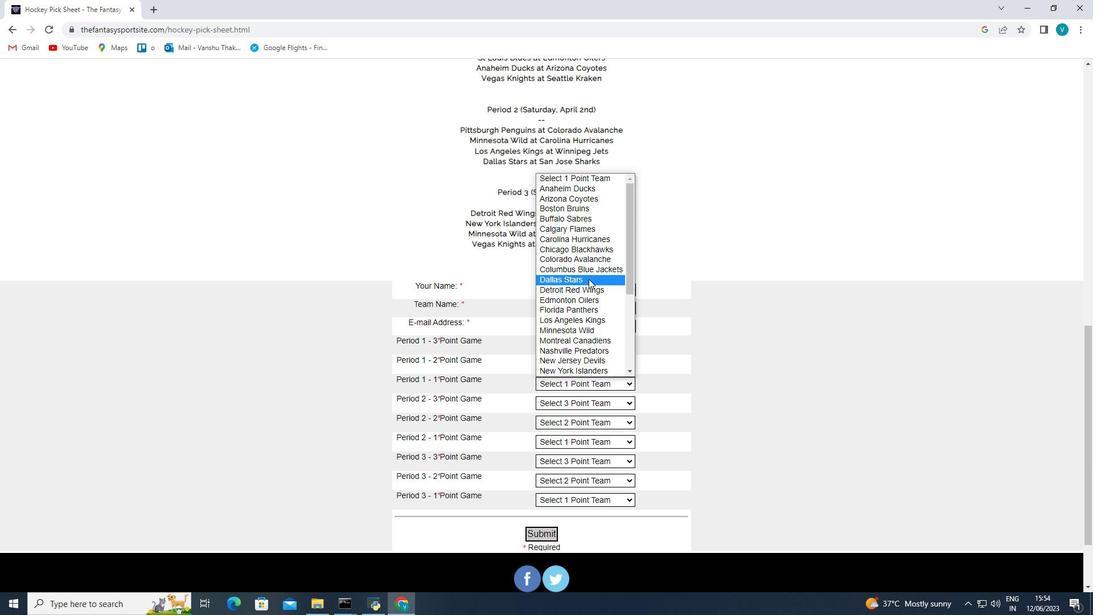 
Action: Mouse scrolled (588, 278) with delta (0, 0)
Screenshot: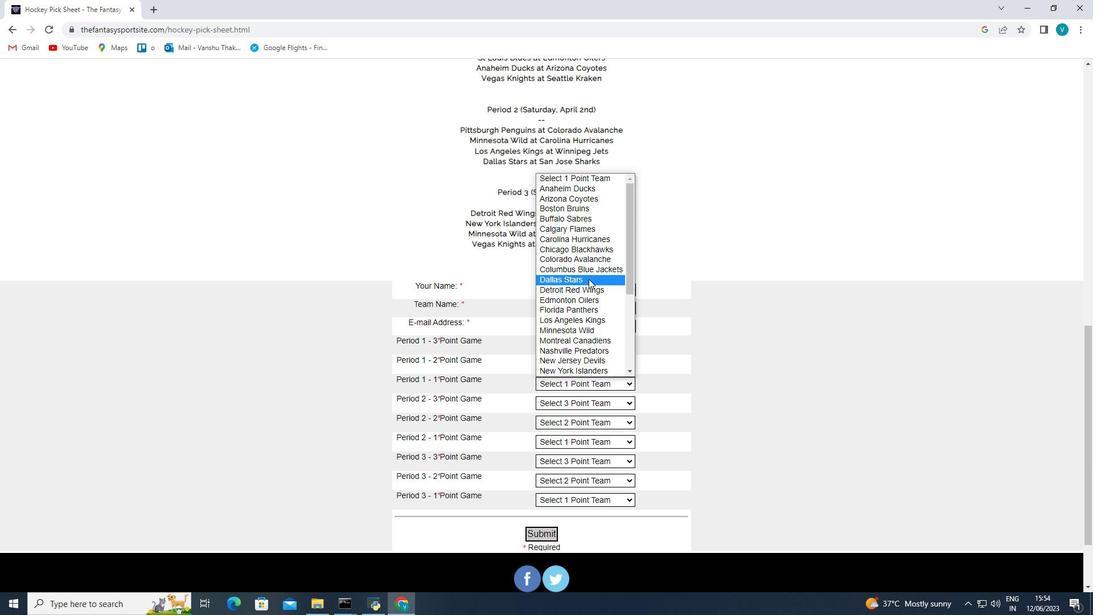 
Action: Mouse scrolled (588, 278) with delta (0, 0)
Screenshot: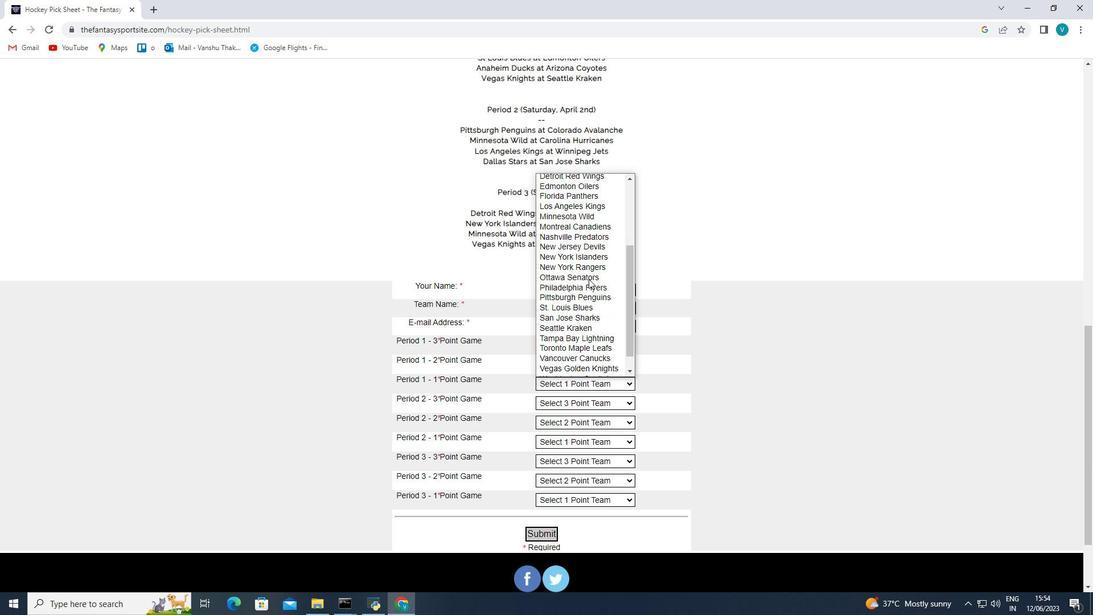 
Action: Mouse scrolled (588, 278) with delta (0, 0)
Screenshot: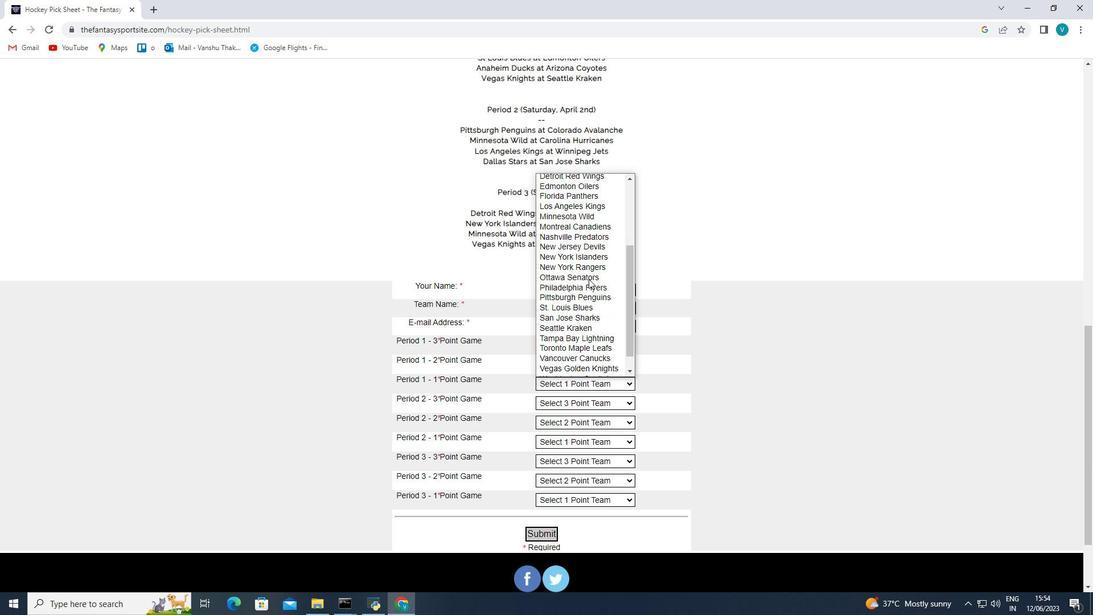 
Action: Mouse scrolled (588, 278) with delta (0, 0)
Screenshot: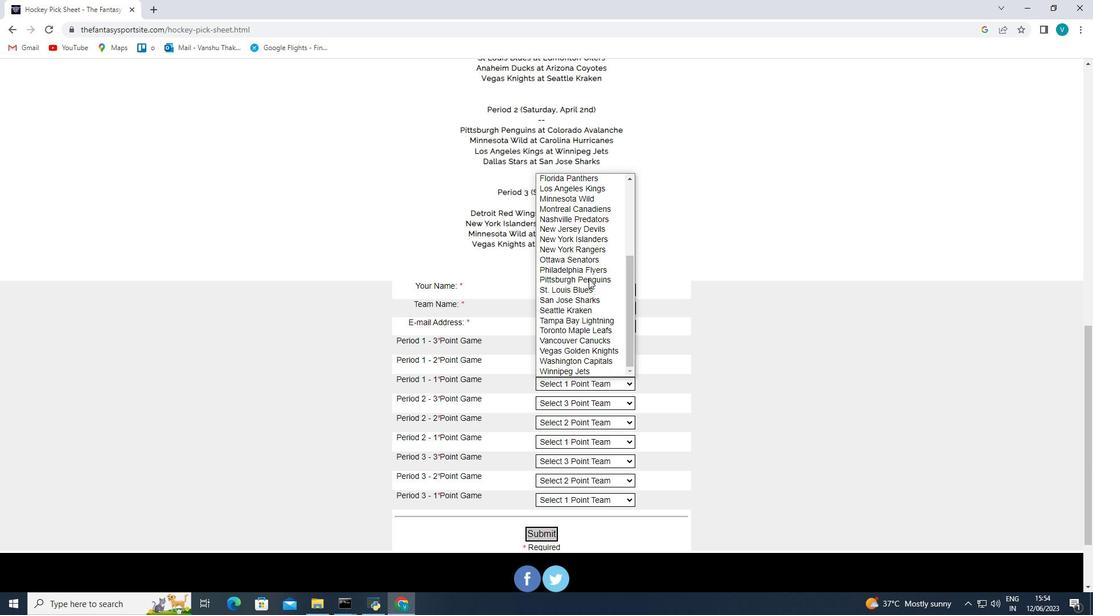 
Action: Mouse moved to (604, 305)
Screenshot: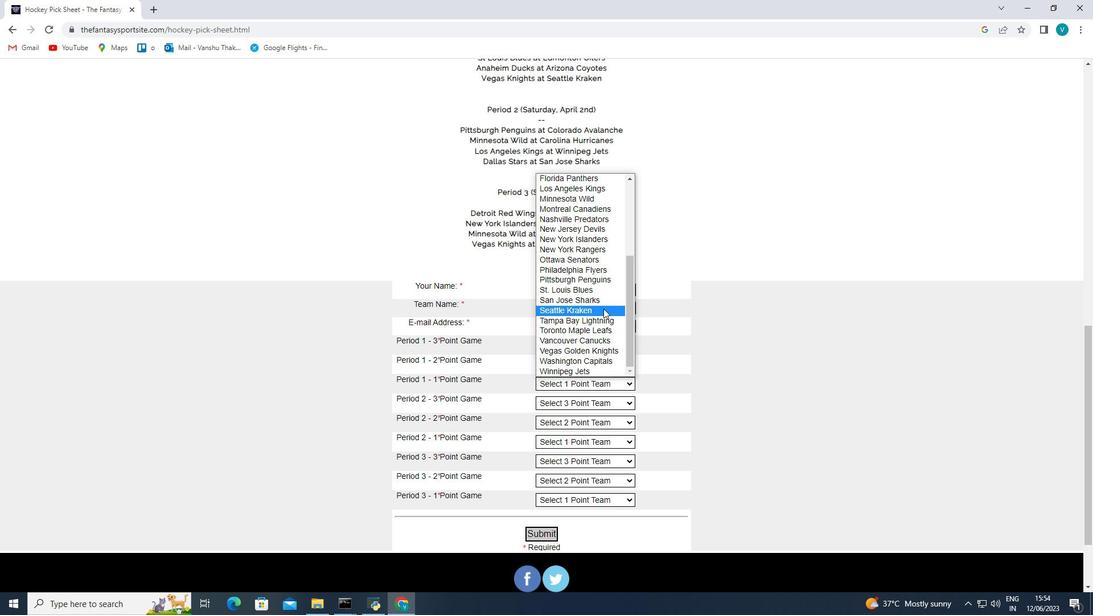 
Action: Mouse scrolled (604, 305) with delta (0, 0)
Screenshot: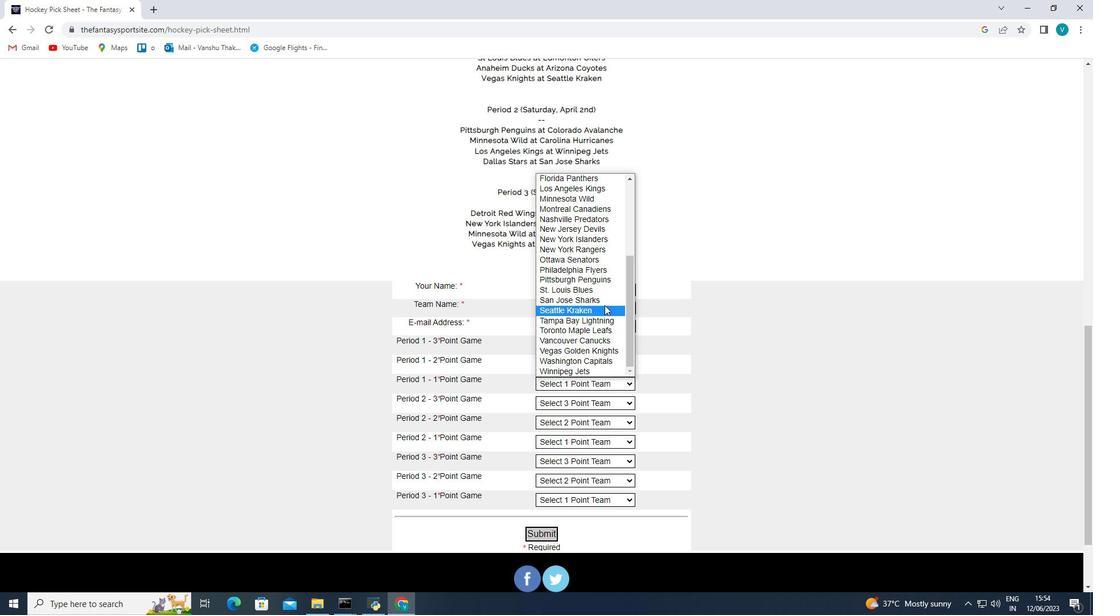 
Action: Mouse scrolled (604, 305) with delta (0, 0)
Screenshot: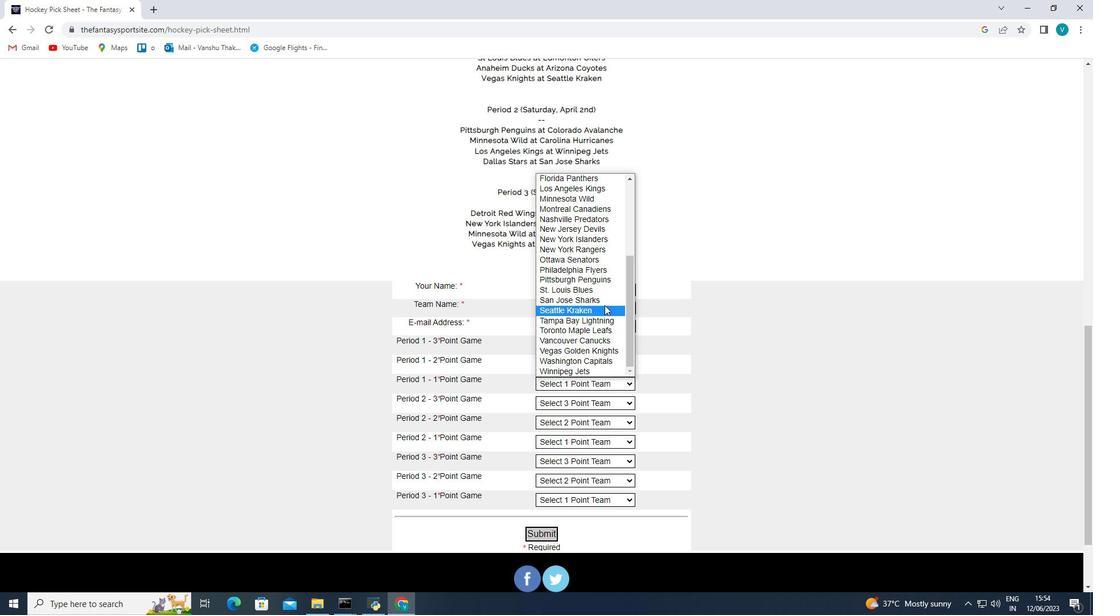 
Action: Mouse scrolled (604, 305) with delta (0, 0)
Screenshot: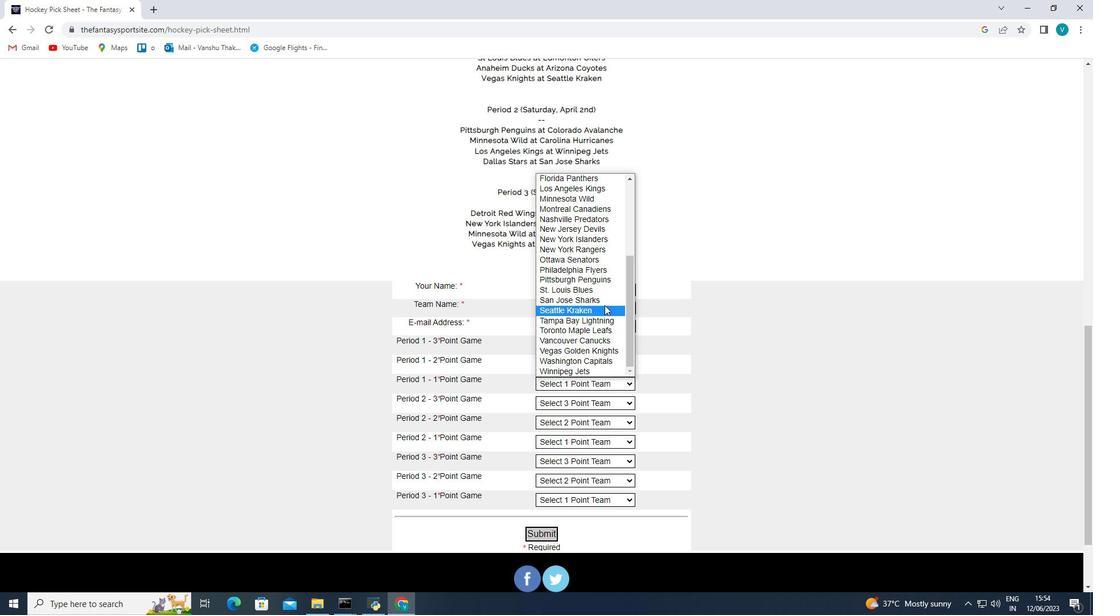 
Action: Mouse scrolled (604, 305) with delta (0, 0)
Screenshot: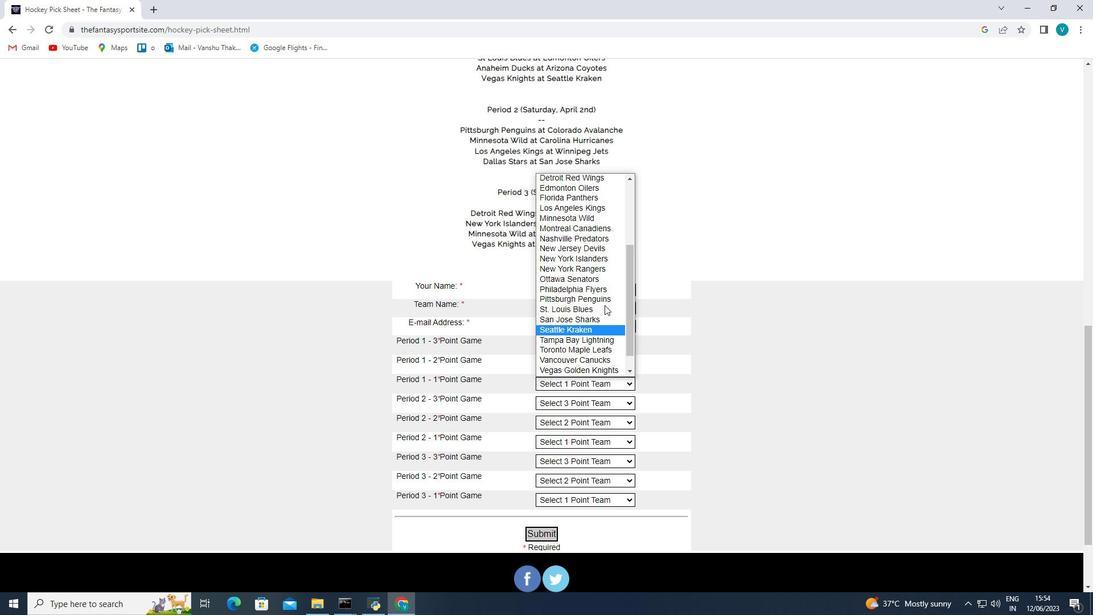 
Action: Mouse scrolled (604, 305) with delta (0, 0)
Screenshot: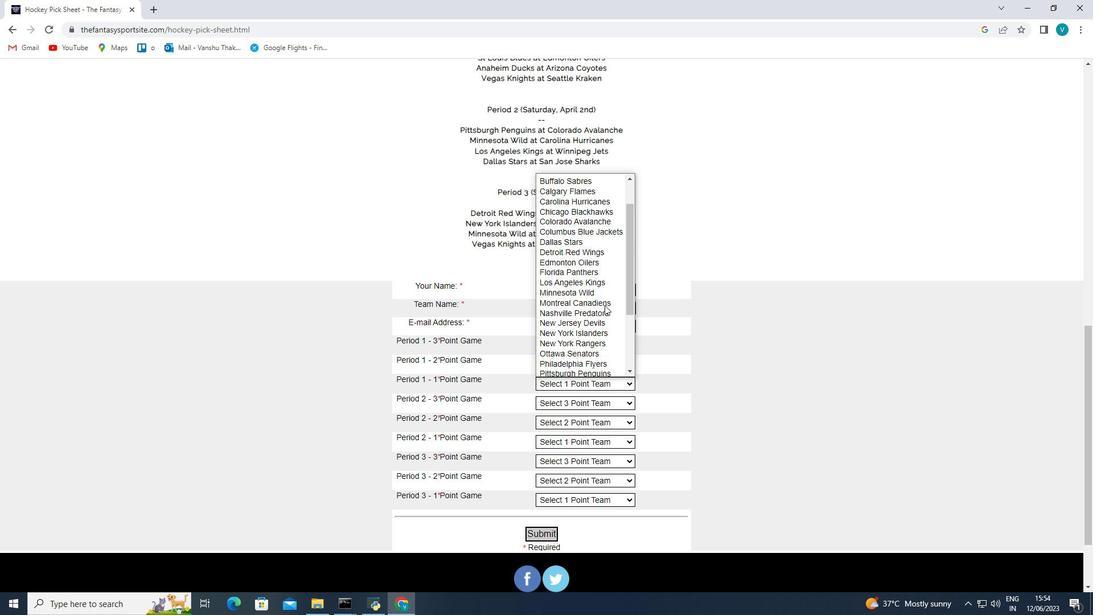 
Action: Mouse scrolled (604, 305) with delta (0, 0)
Screenshot: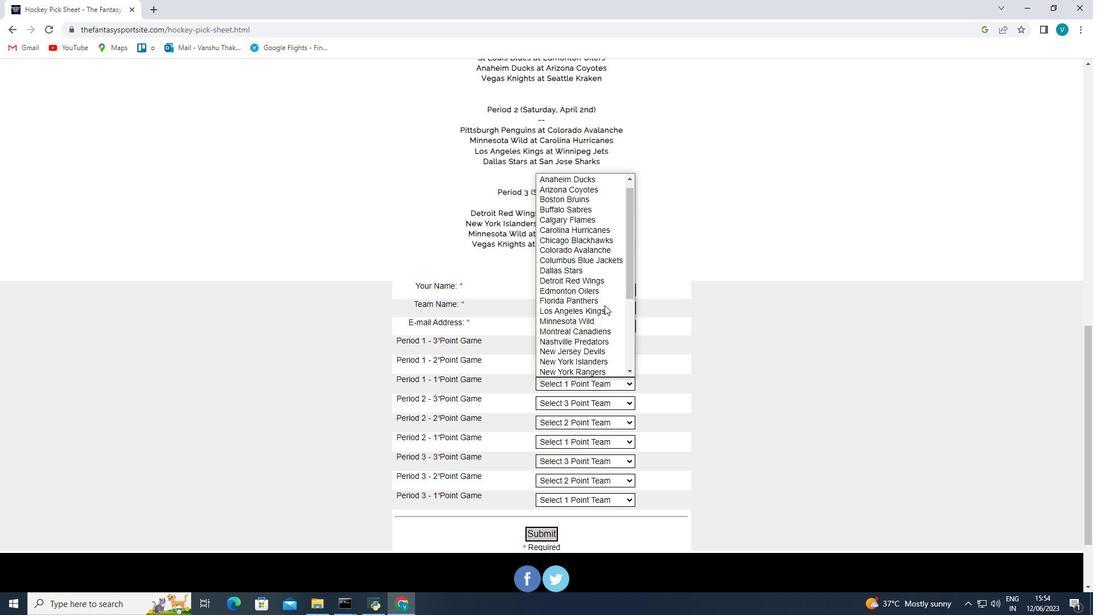 
Action: Mouse moved to (571, 356)
Screenshot: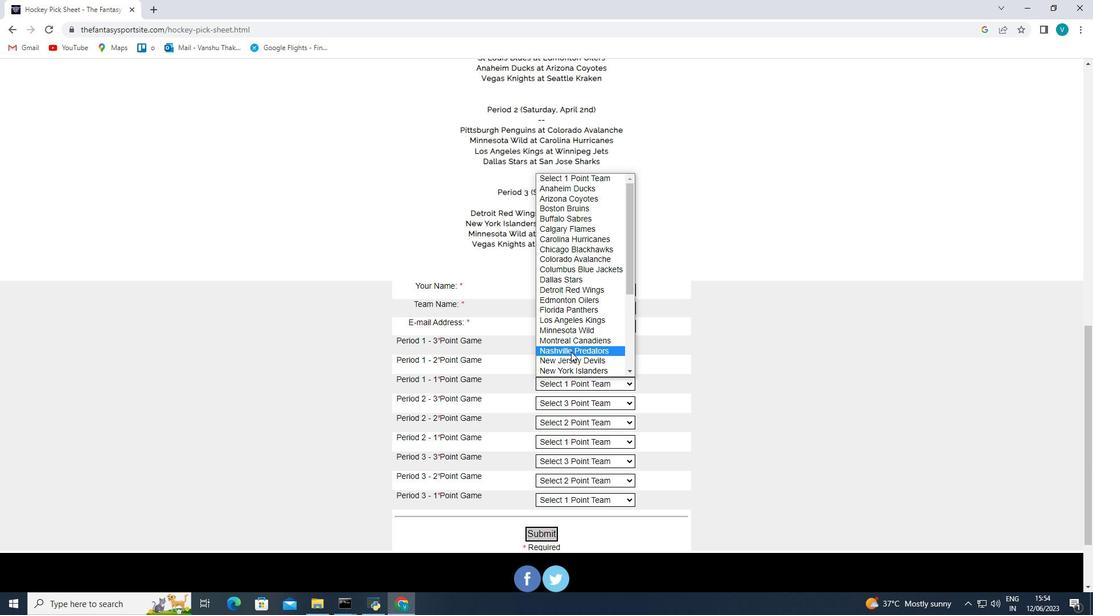 
Action: Mouse pressed left at (571, 356)
Screenshot: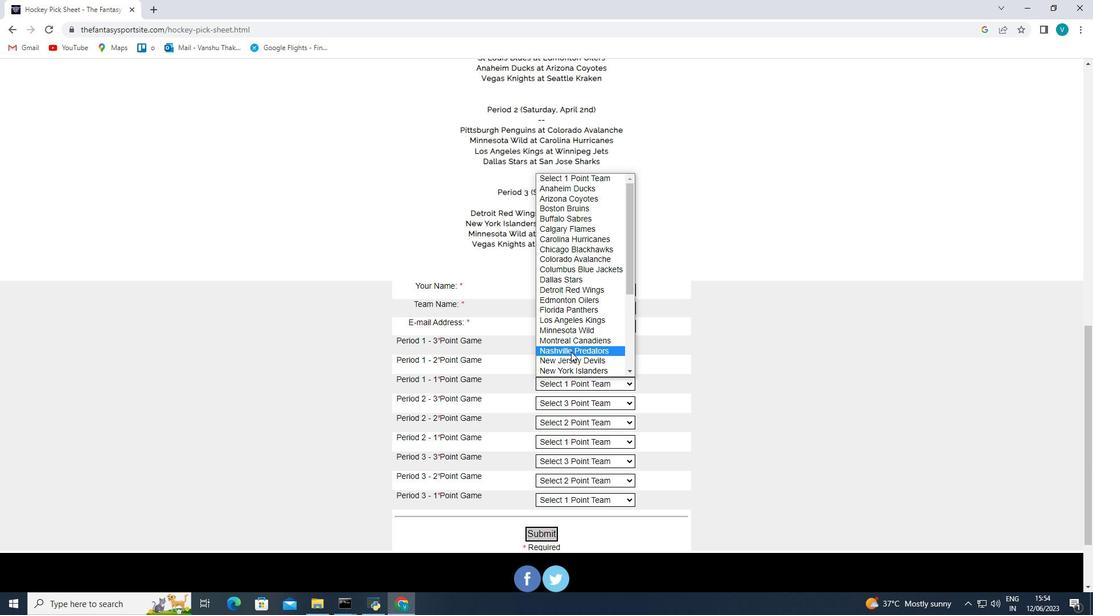 
Action: Mouse moved to (572, 399)
Screenshot: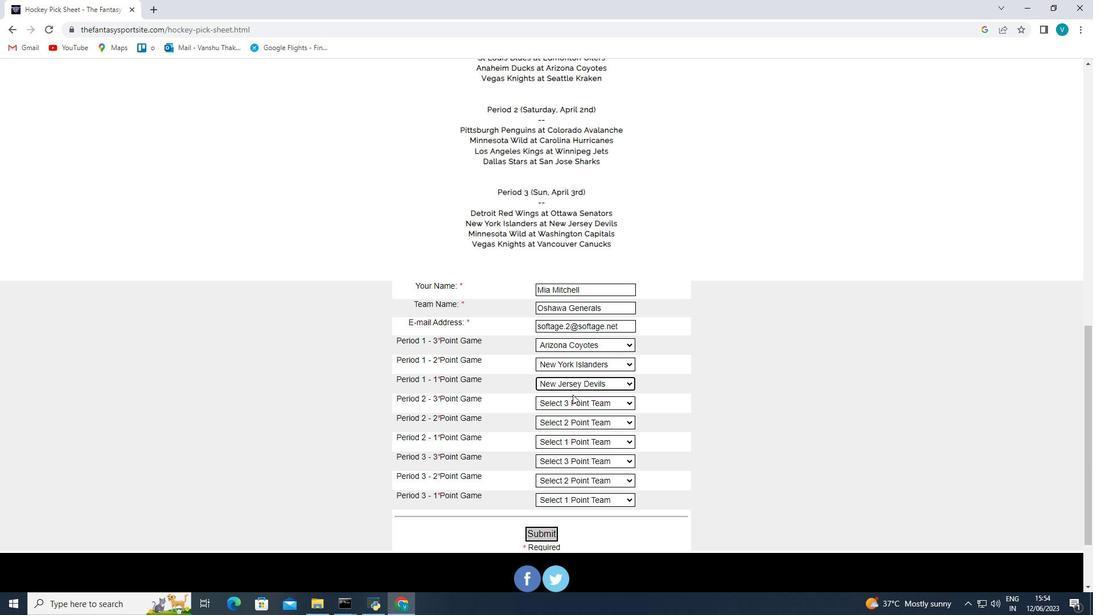 
Action: Mouse pressed left at (572, 399)
Screenshot: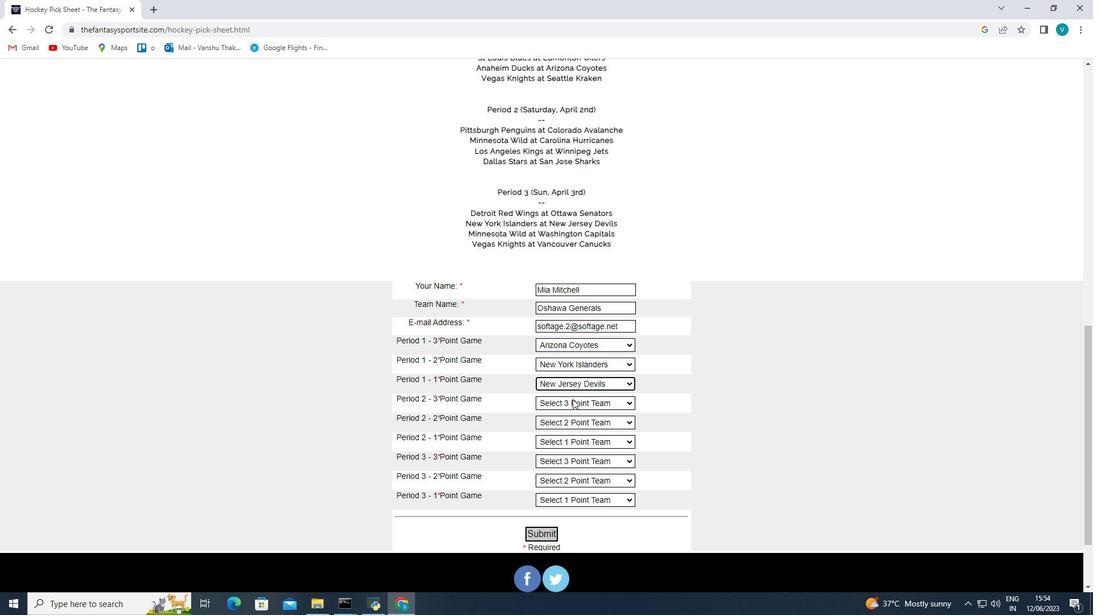 
Action: Mouse moved to (578, 351)
Screenshot: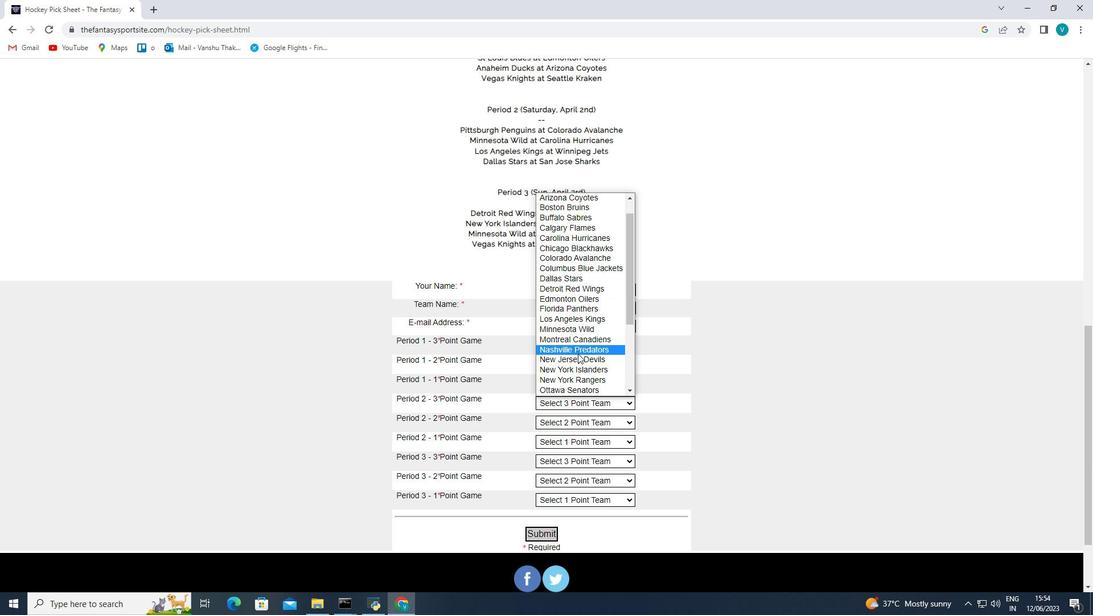 
Action: Mouse pressed left at (578, 351)
Screenshot: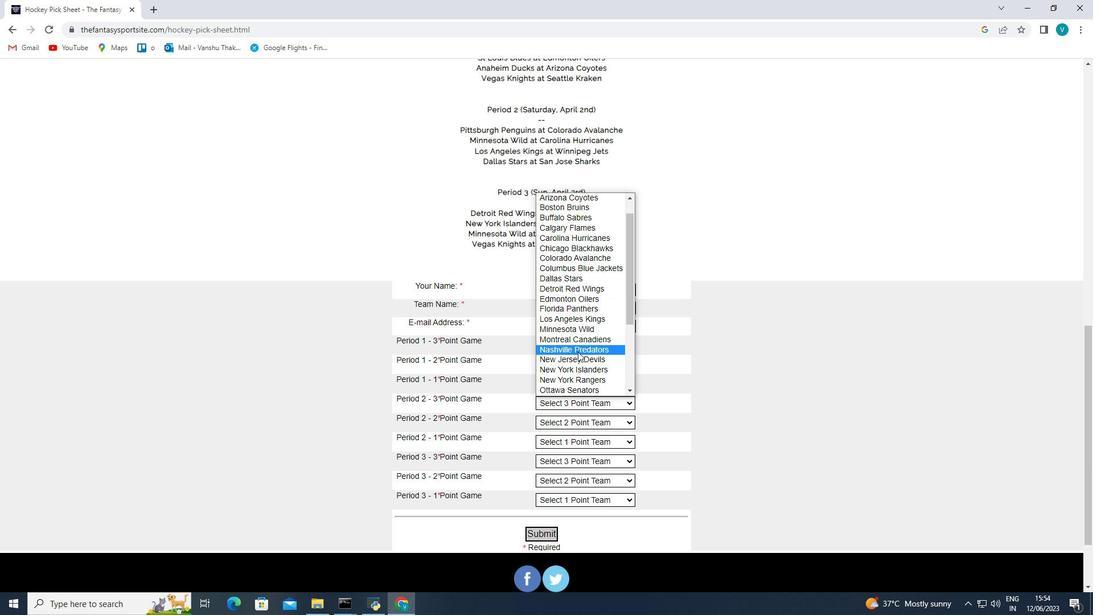 
Action: Mouse moved to (578, 420)
Screenshot: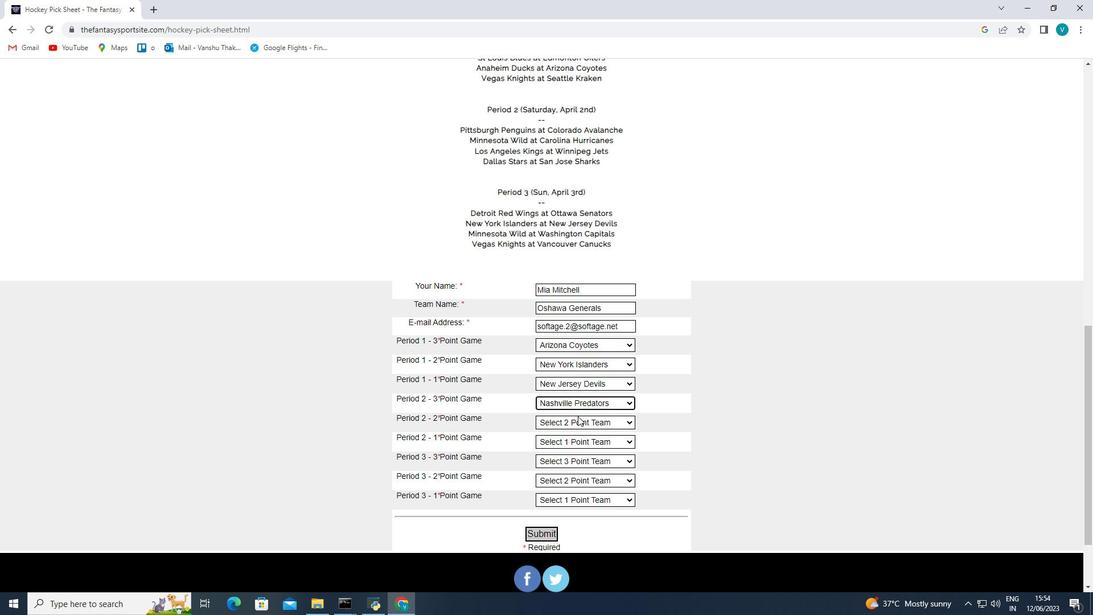 
Action: Mouse pressed left at (578, 420)
Screenshot: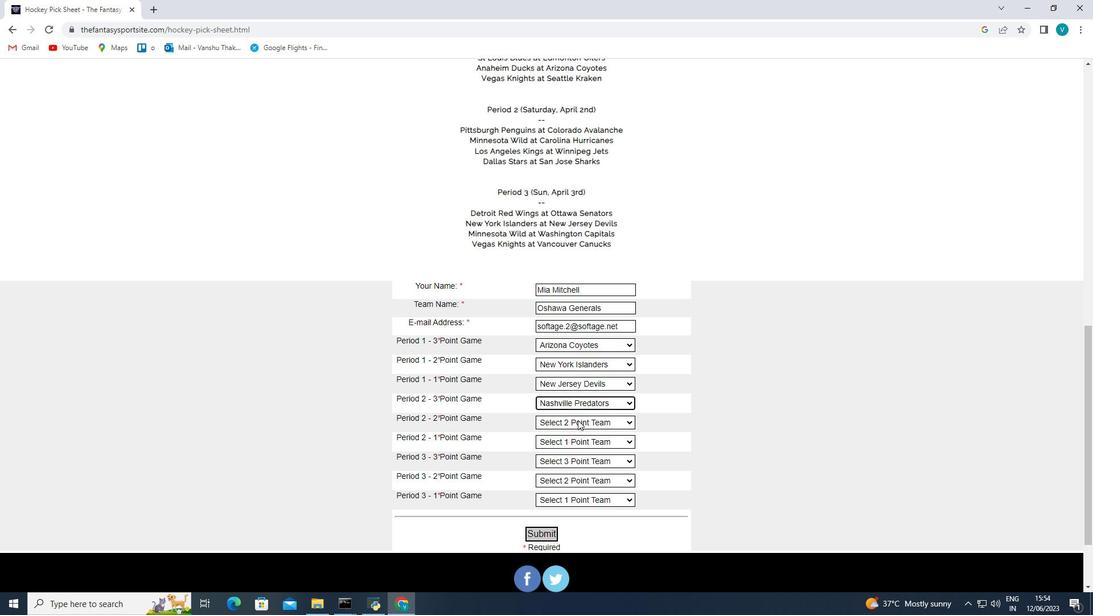 
Action: Mouse moved to (587, 368)
Screenshot: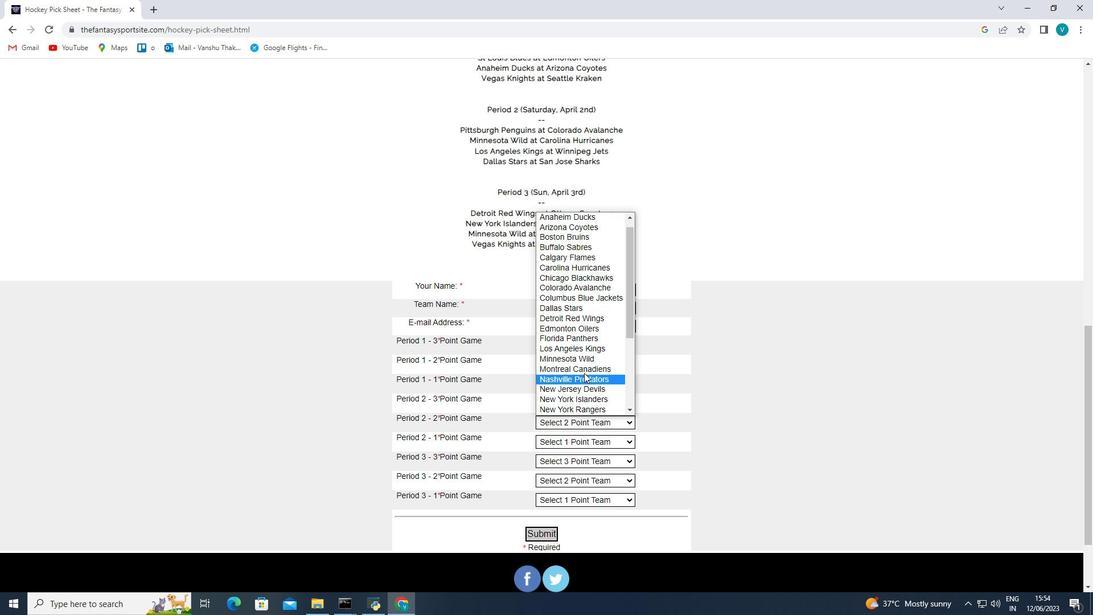 
Action: Mouse pressed left at (587, 368)
Screenshot: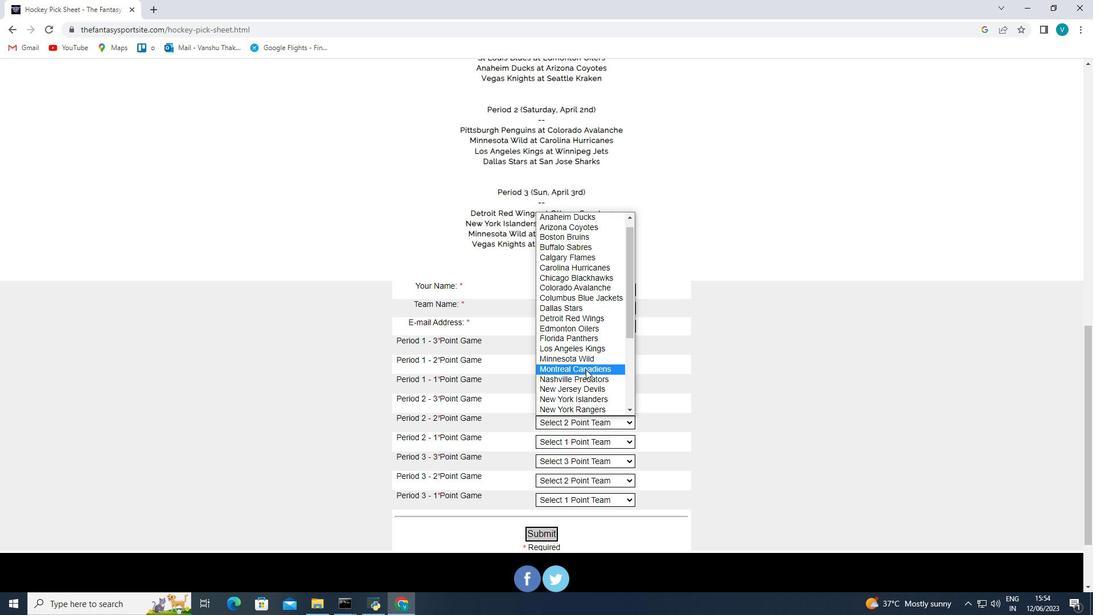 
Action: Mouse moved to (584, 440)
Screenshot: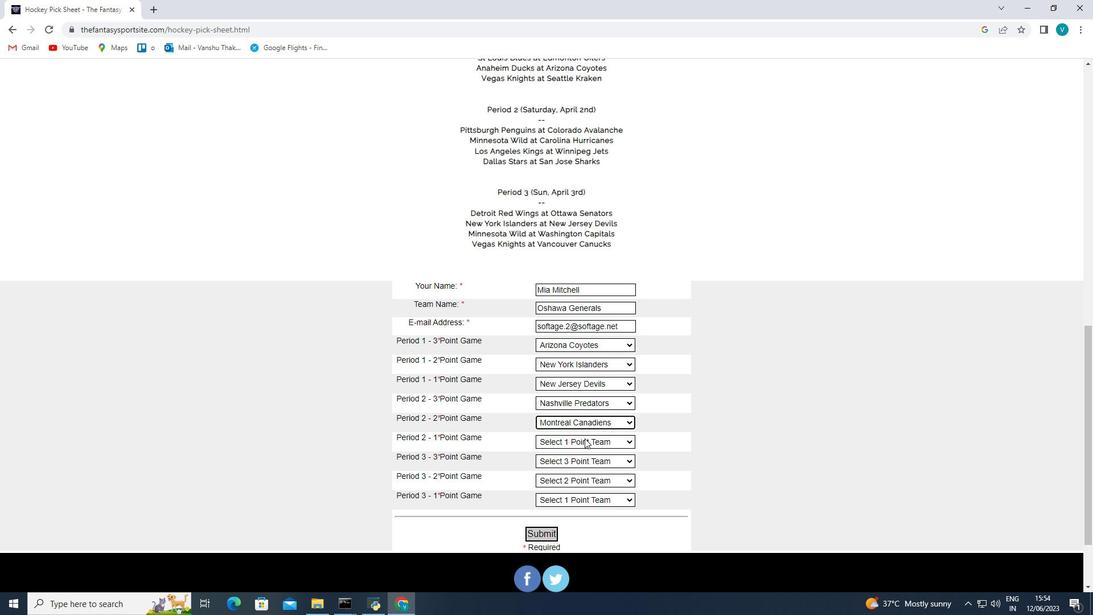 
Action: Mouse pressed left at (584, 440)
Screenshot: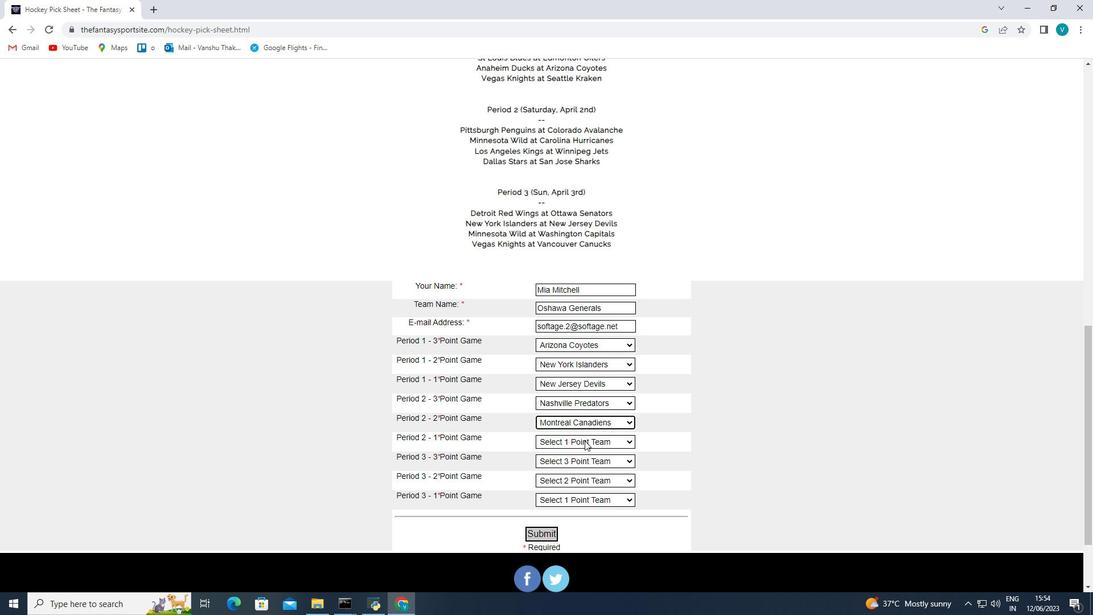 
Action: Mouse moved to (596, 369)
Screenshot: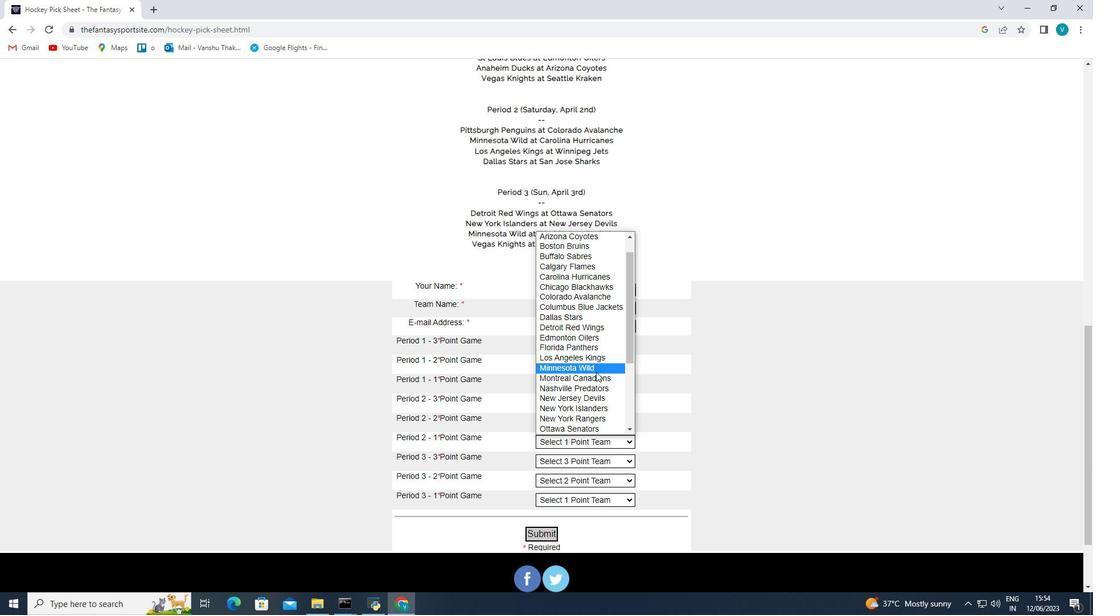 
Action: Mouse pressed left at (596, 369)
Screenshot: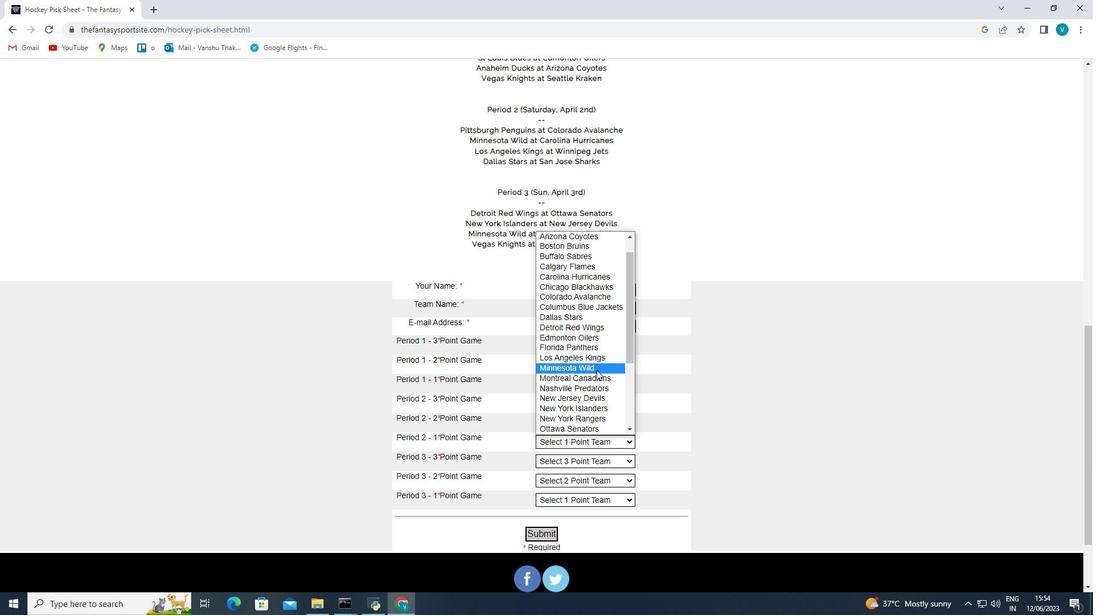 
Action: Mouse moved to (590, 456)
Screenshot: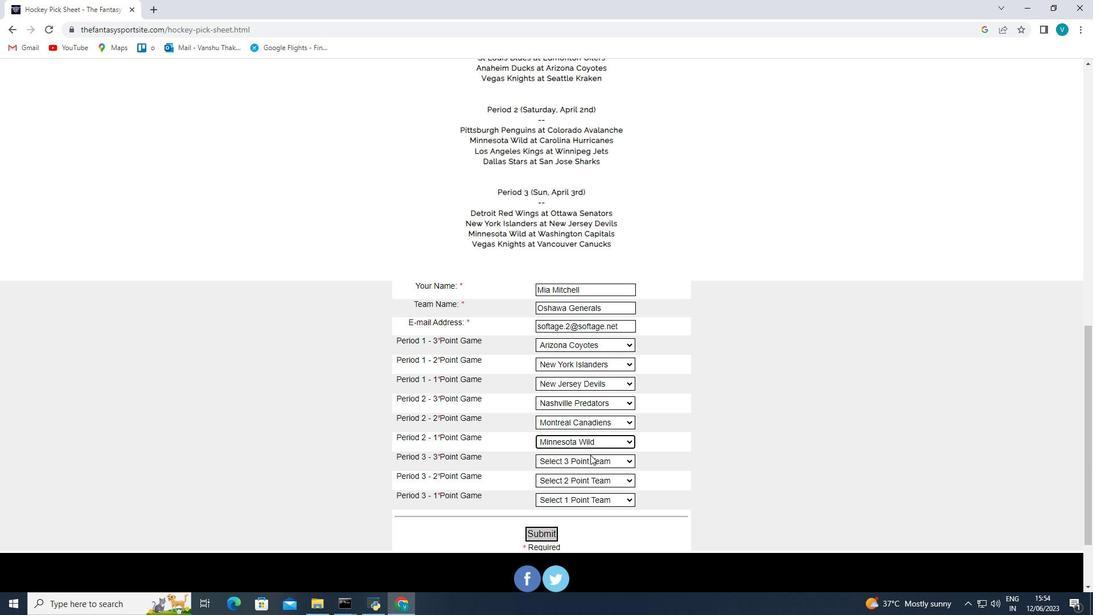 
Action: Mouse pressed left at (590, 456)
Screenshot: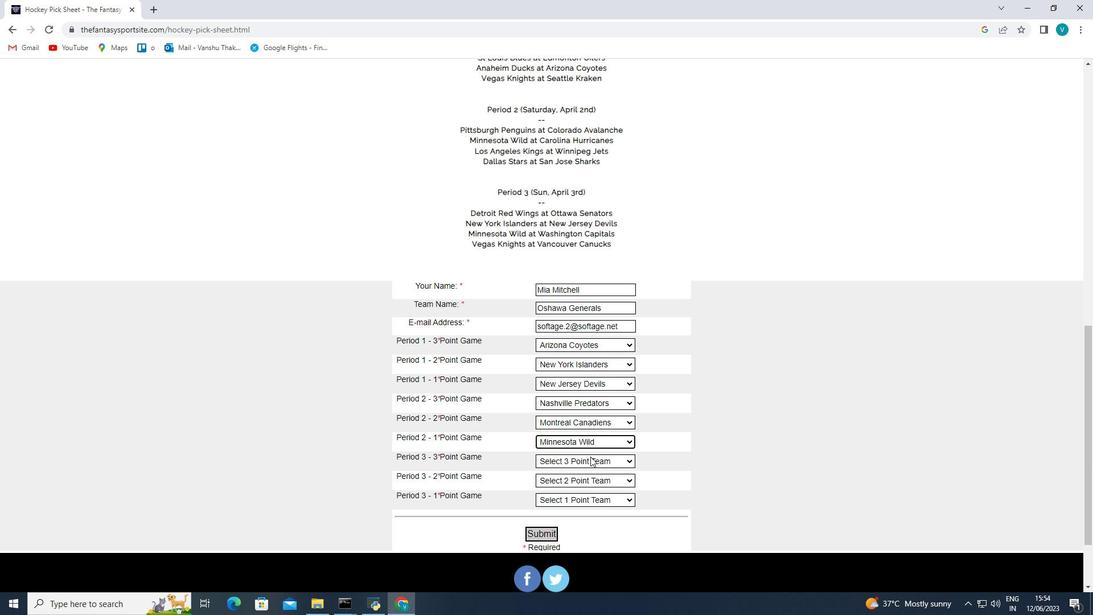 
Action: Mouse moved to (598, 399)
Screenshot: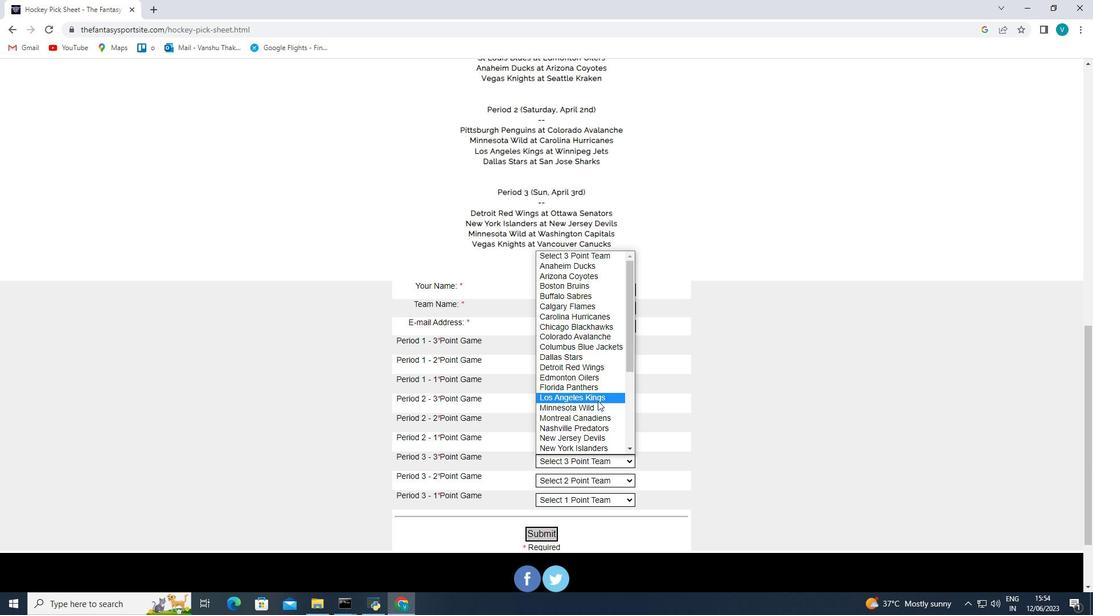 
Action: Mouse pressed left at (598, 399)
Screenshot: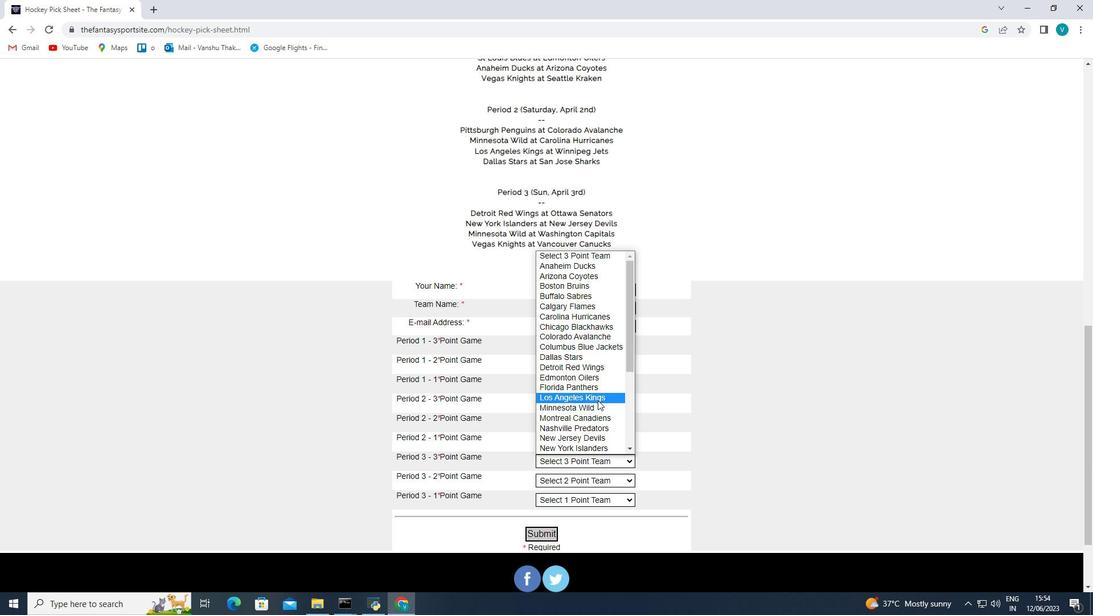 
Action: Mouse moved to (590, 475)
Screenshot: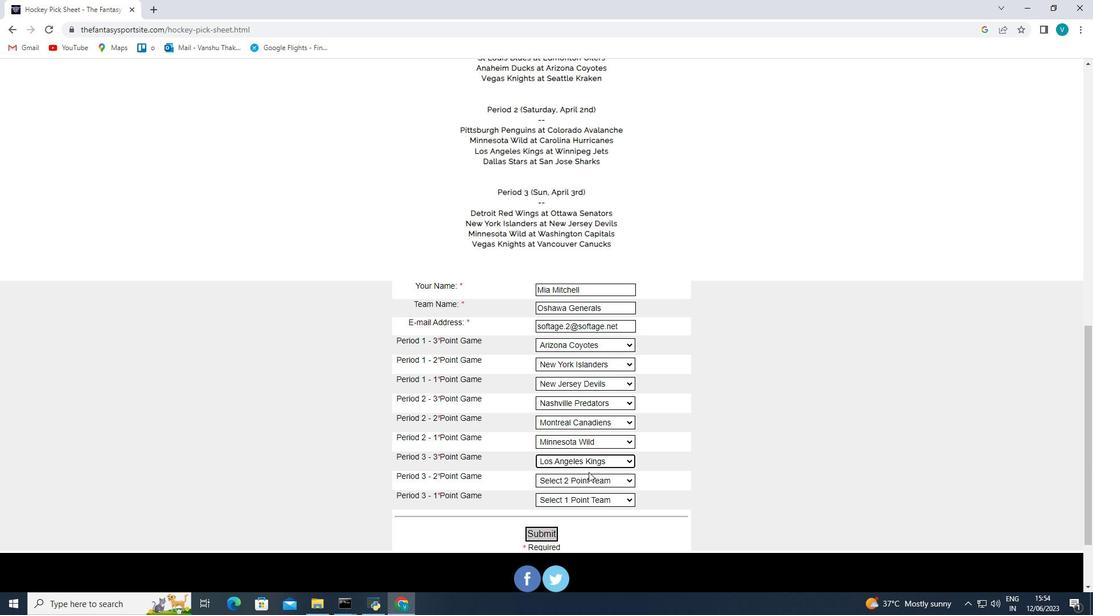 
Action: Mouse pressed left at (590, 475)
Screenshot: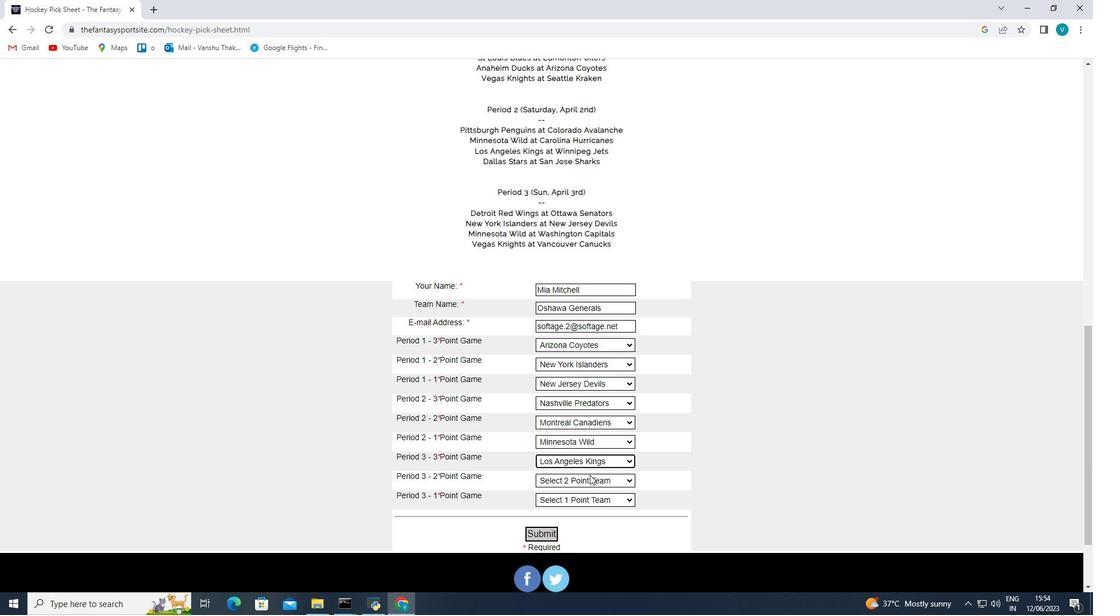 
Action: Mouse moved to (584, 408)
Screenshot: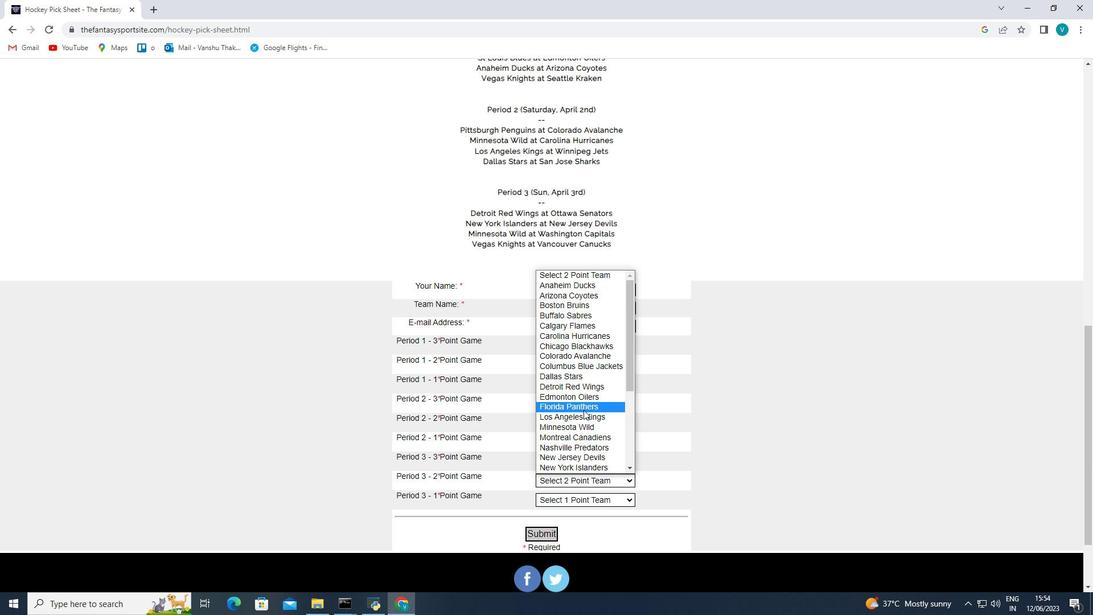 
Action: Mouse pressed left at (584, 408)
Screenshot: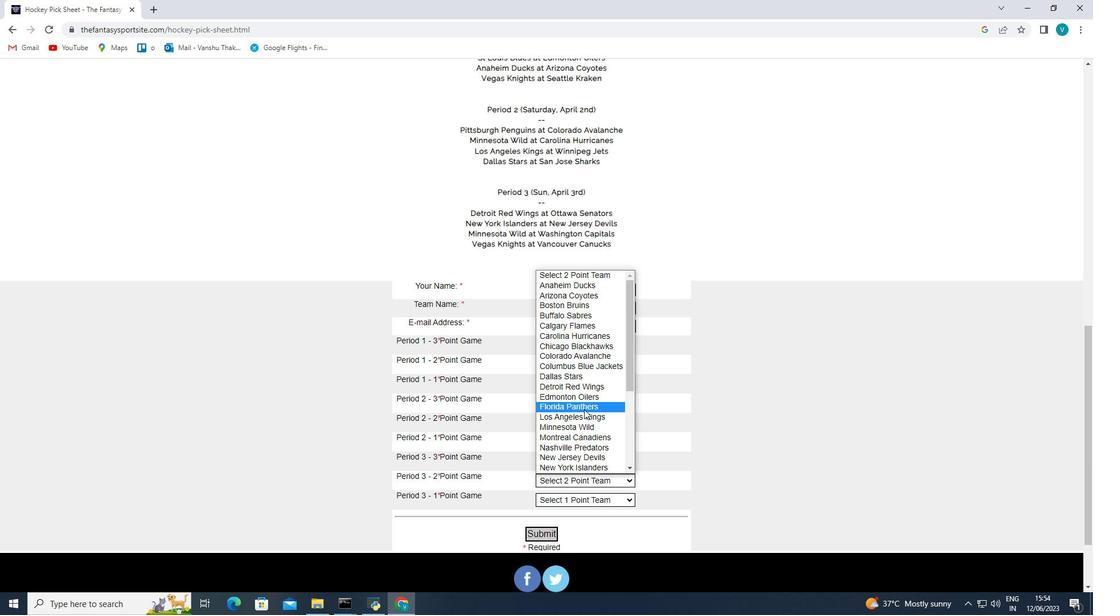 
Action: Mouse moved to (586, 498)
Screenshot: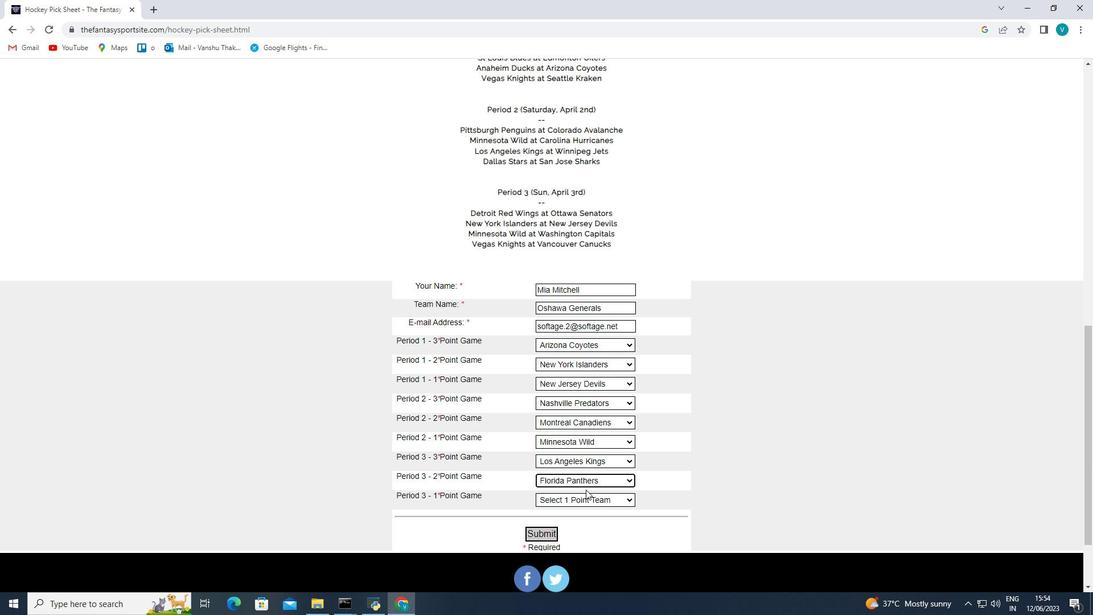 
Action: Mouse pressed left at (586, 498)
Screenshot: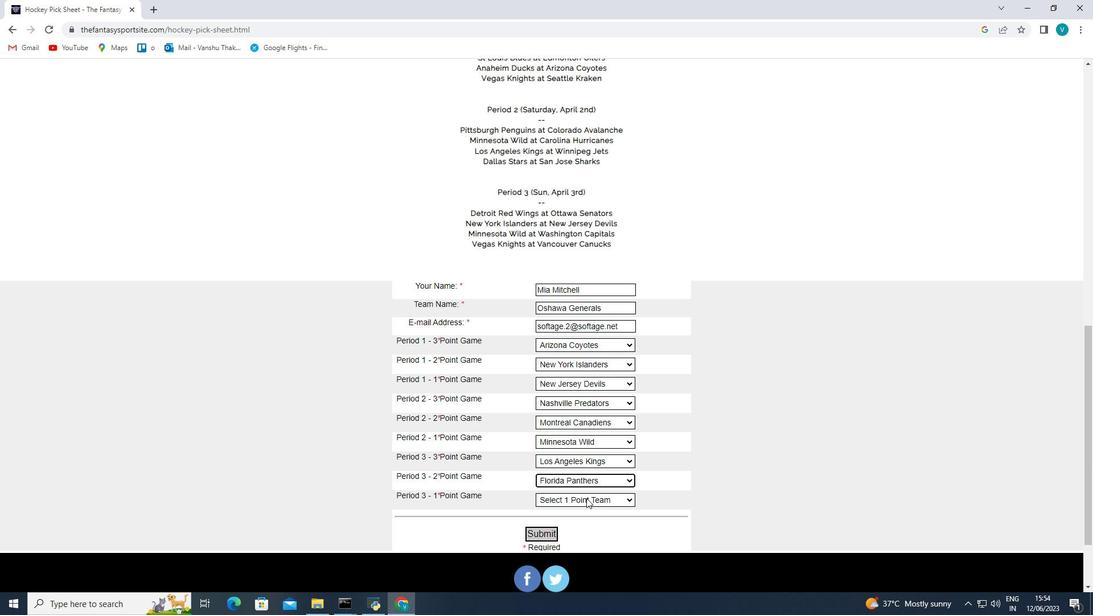 
Action: Mouse moved to (580, 417)
Screenshot: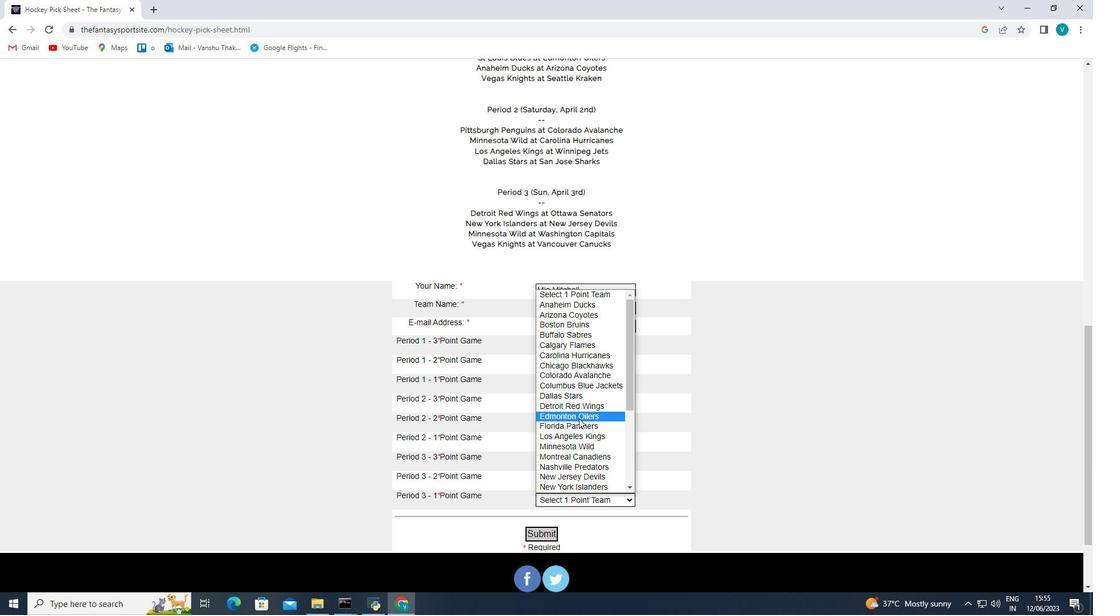 
Action: Mouse pressed left at (580, 417)
Screenshot: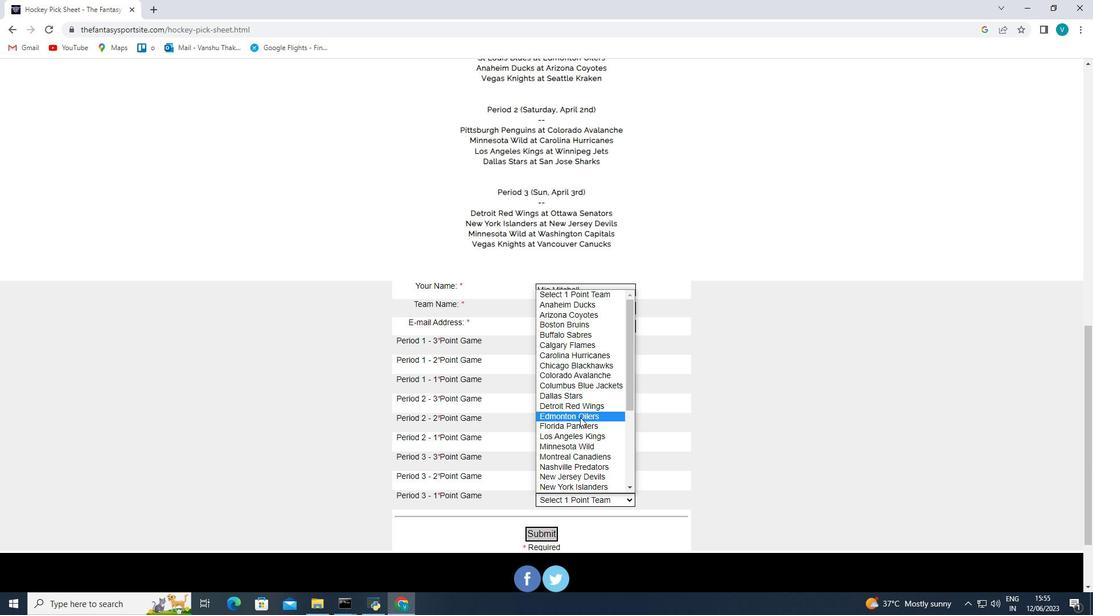 
Action: Mouse moved to (549, 529)
Screenshot: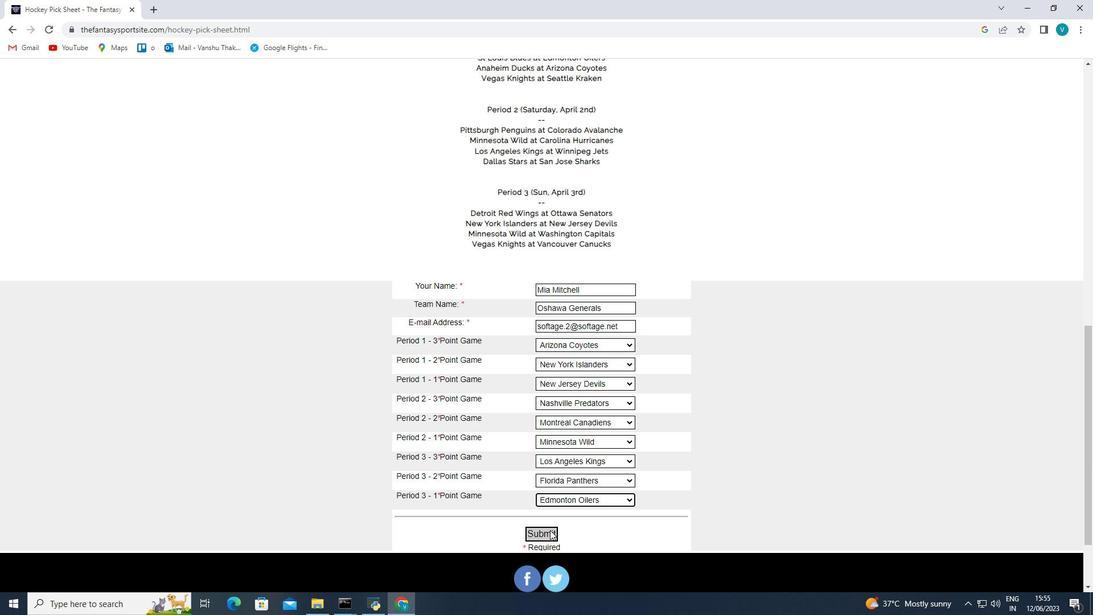 
Action: Mouse pressed left at (549, 529)
Screenshot: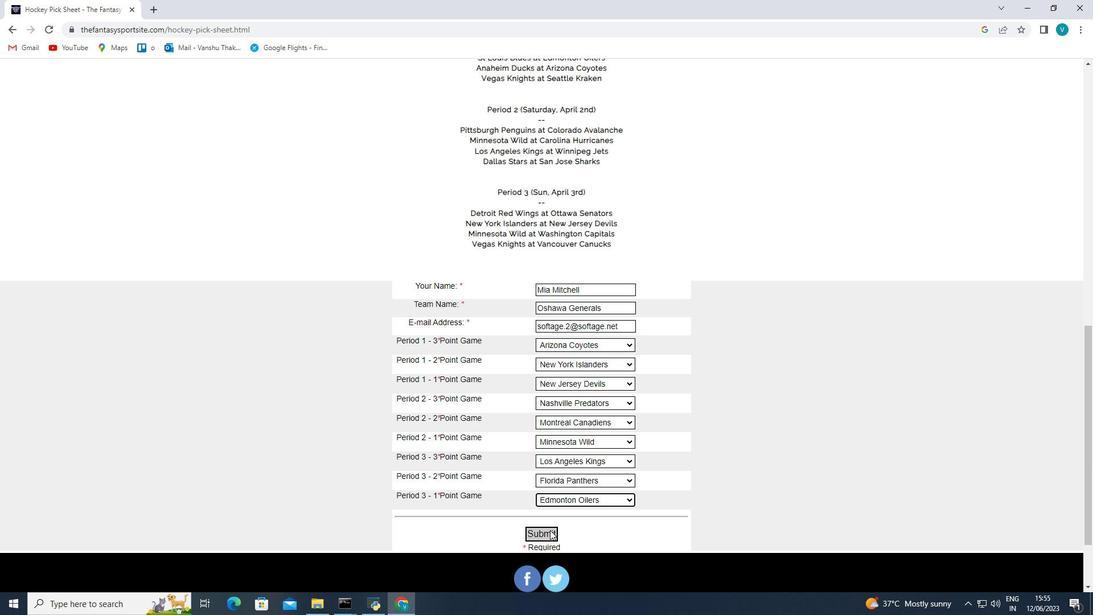 
